 Task: Look for space in Ratia, India from 5th September, 2023 to 12th September, 2023 for 2 adults in price range Rs.10000 to Rs.15000.  With 1  bedroom having 1 bed and 1 bathroom. Property type can be house, flat, guest house, hotel. Booking option can be shelf check-in. Required host language is English.
Action: Mouse moved to (537, 72)
Screenshot: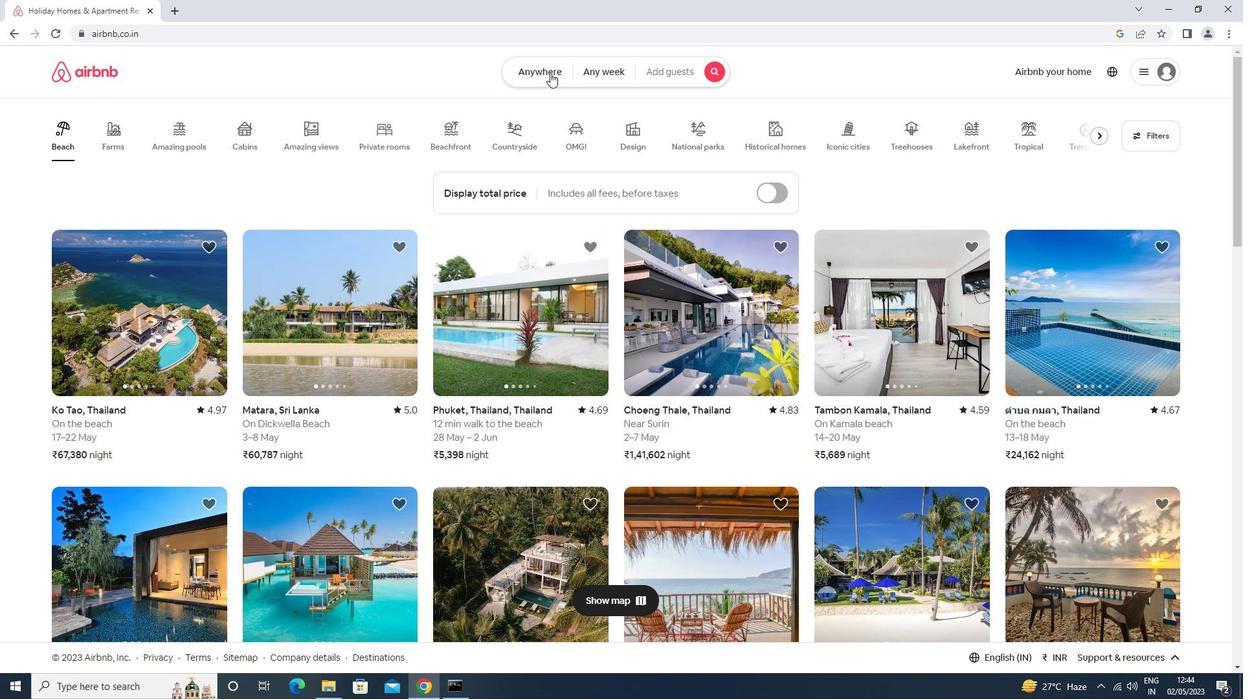 
Action: Mouse pressed left at (537, 72)
Screenshot: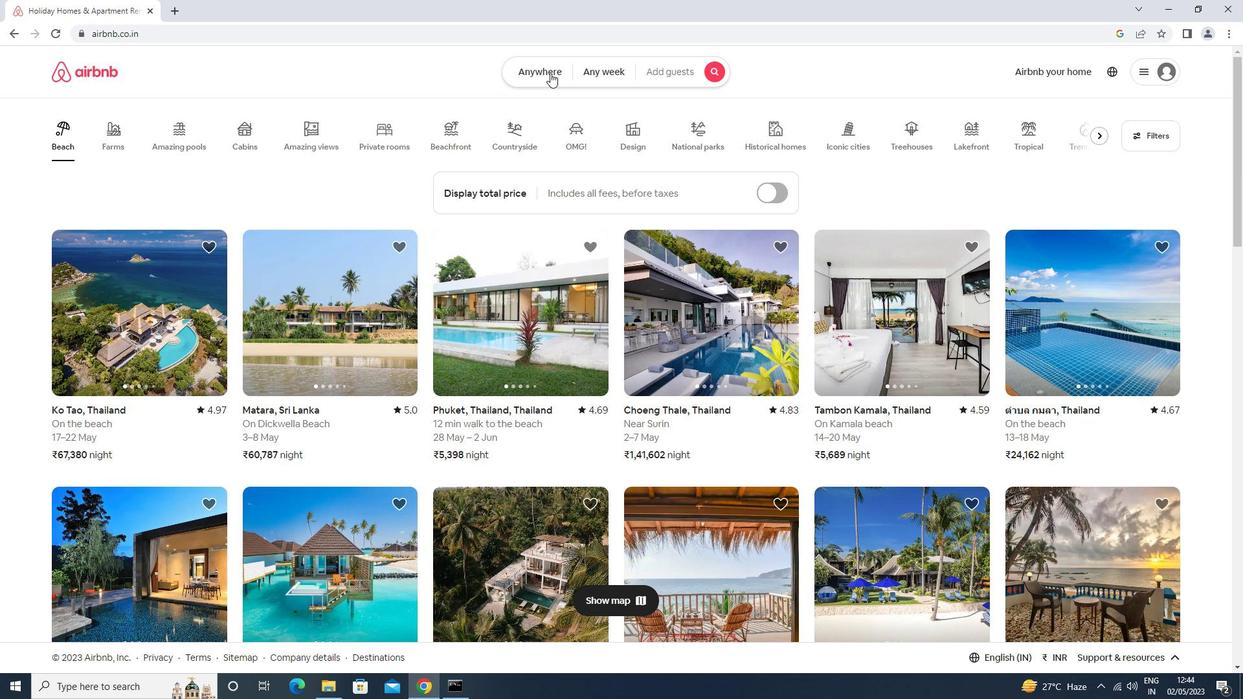 
Action: Mouse moved to (528, 131)
Screenshot: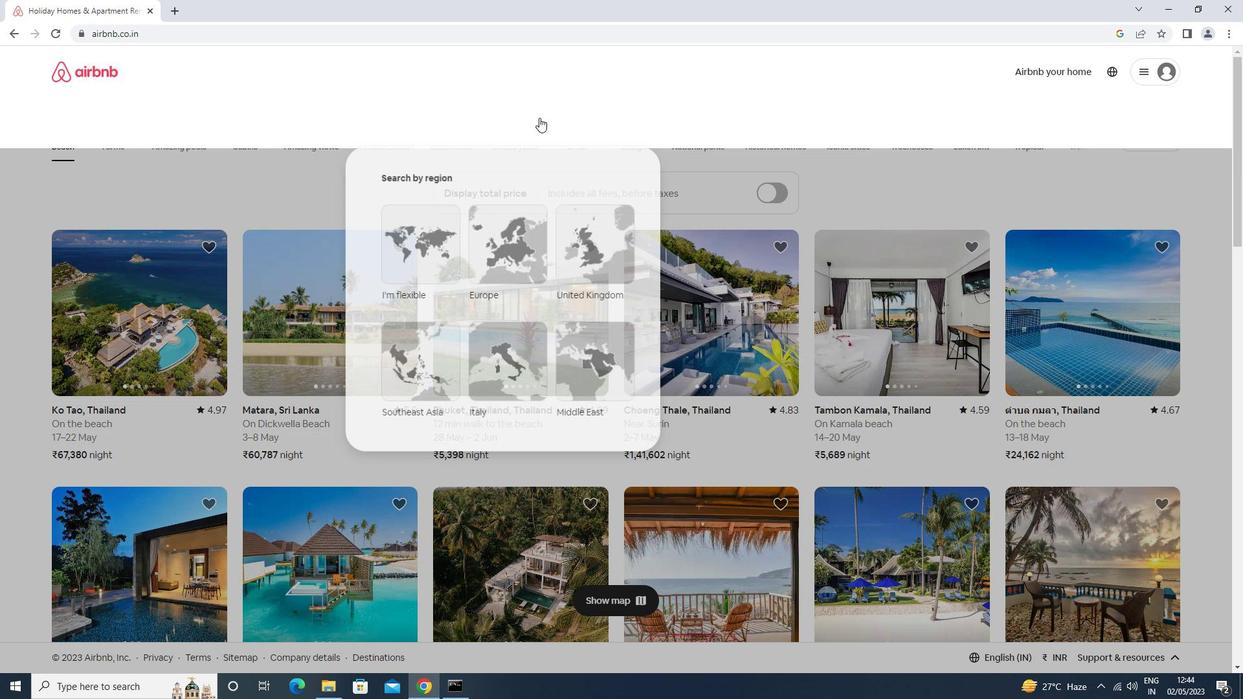 
Action: Mouse pressed left at (528, 131)
Screenshot: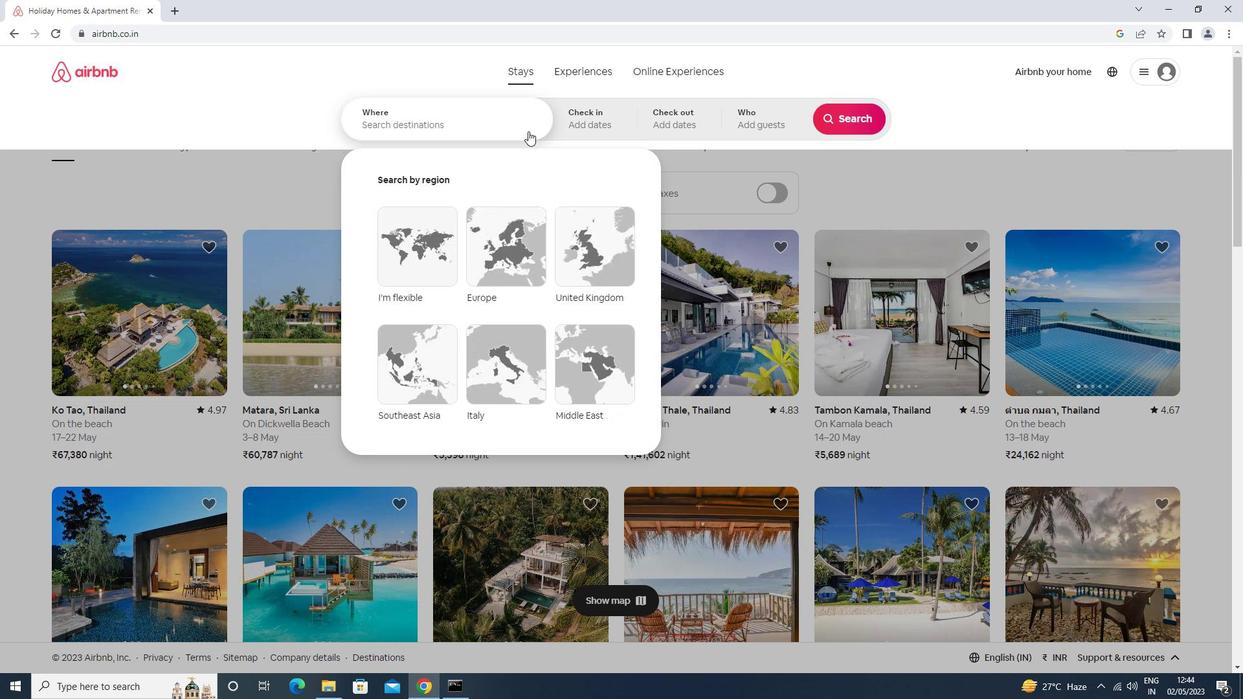 
Action: Mouse moved to (527, 131)
Screenshot: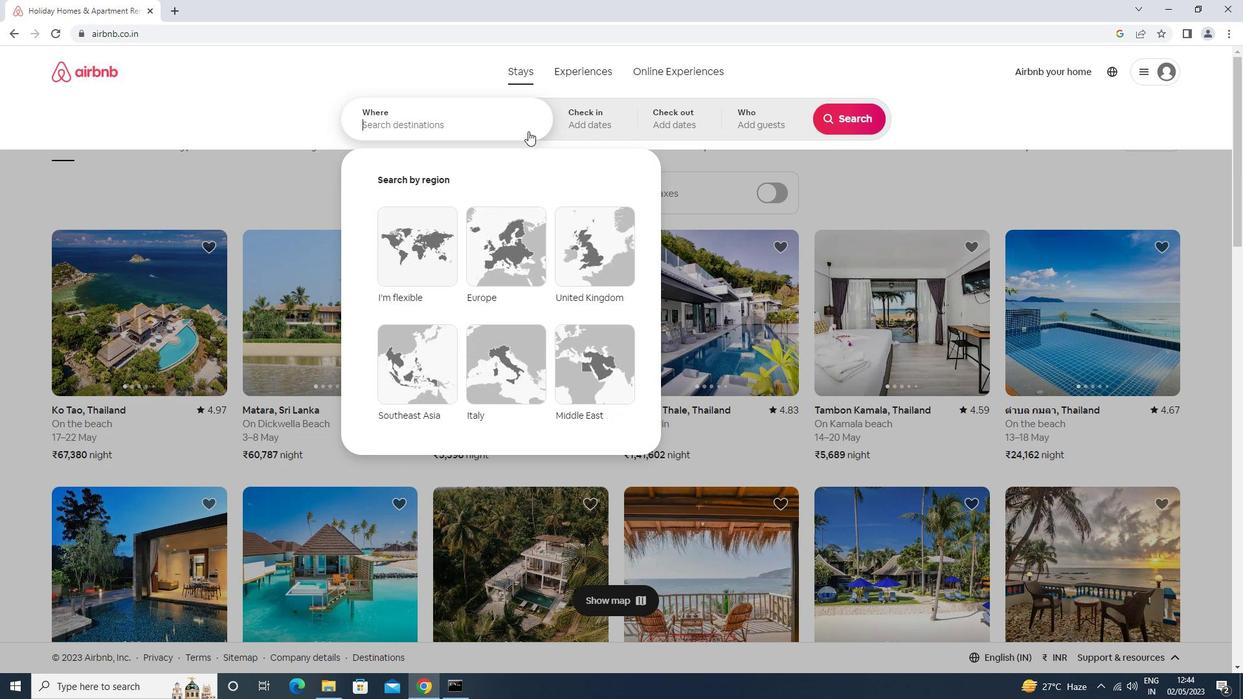 
Action: Key pressed r<Key.caps_lock>atia<Key.enter>
Screenshot: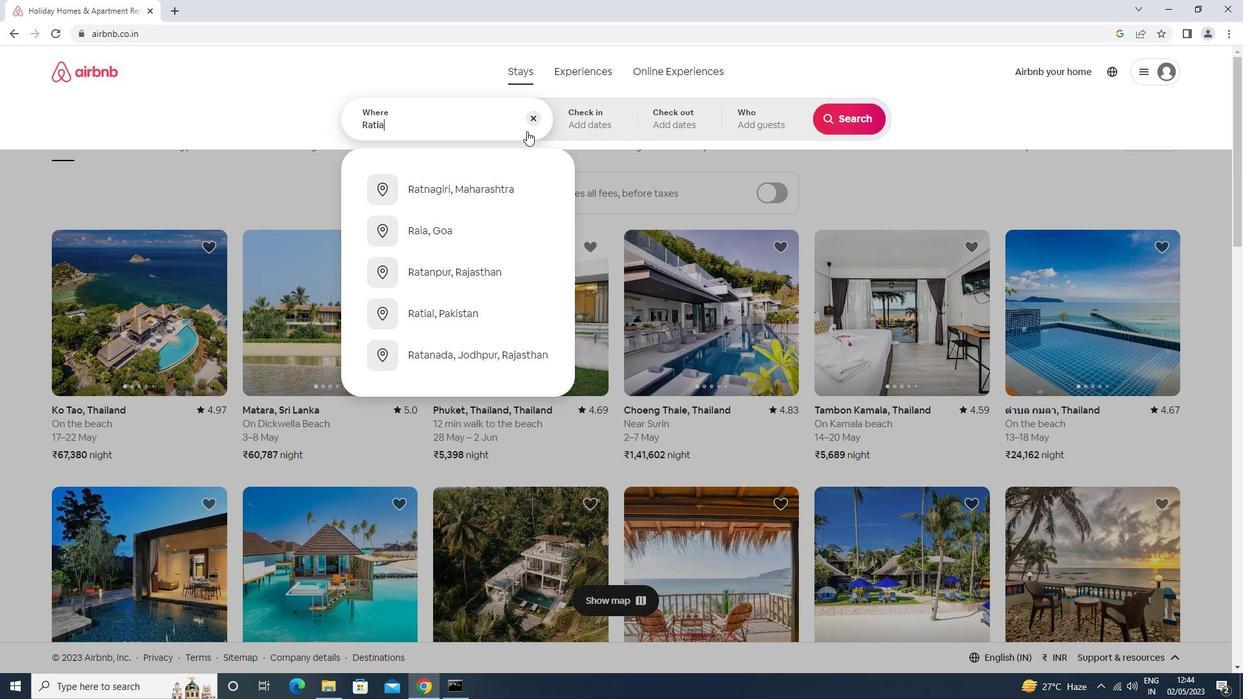 
Action: Mouse moved to (851, 222)
Screenshot: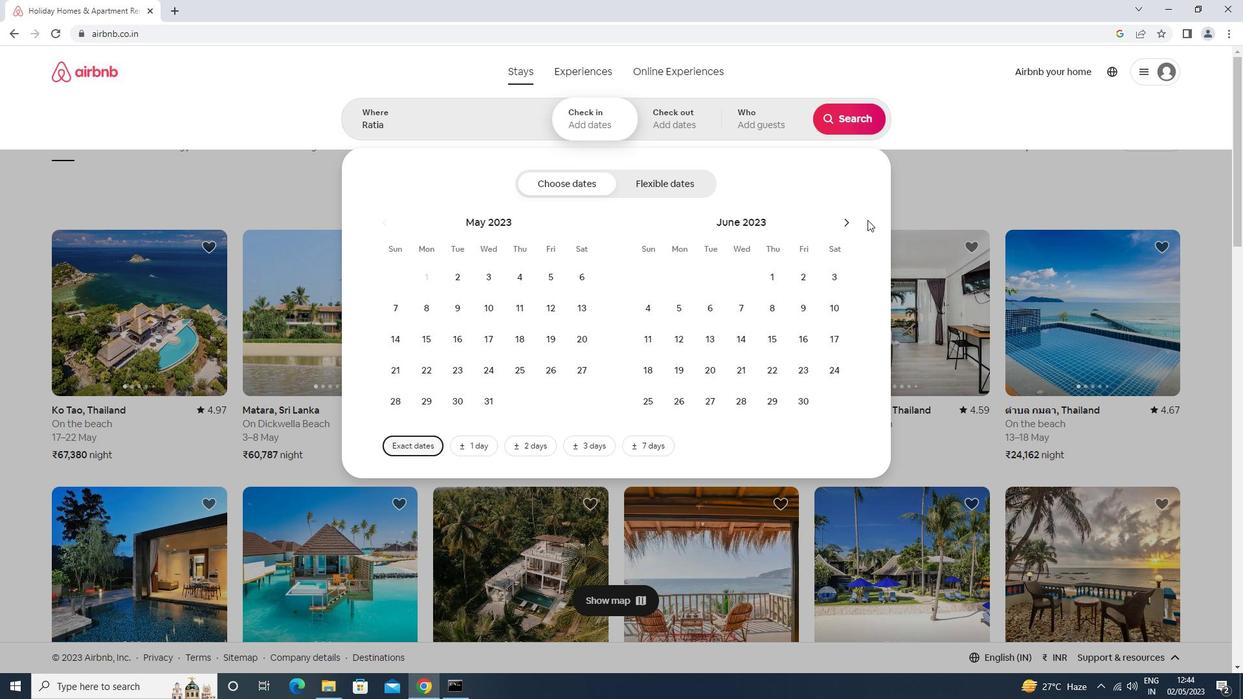 
Action: Mouse pressed left at (851, 222)
Screenshot: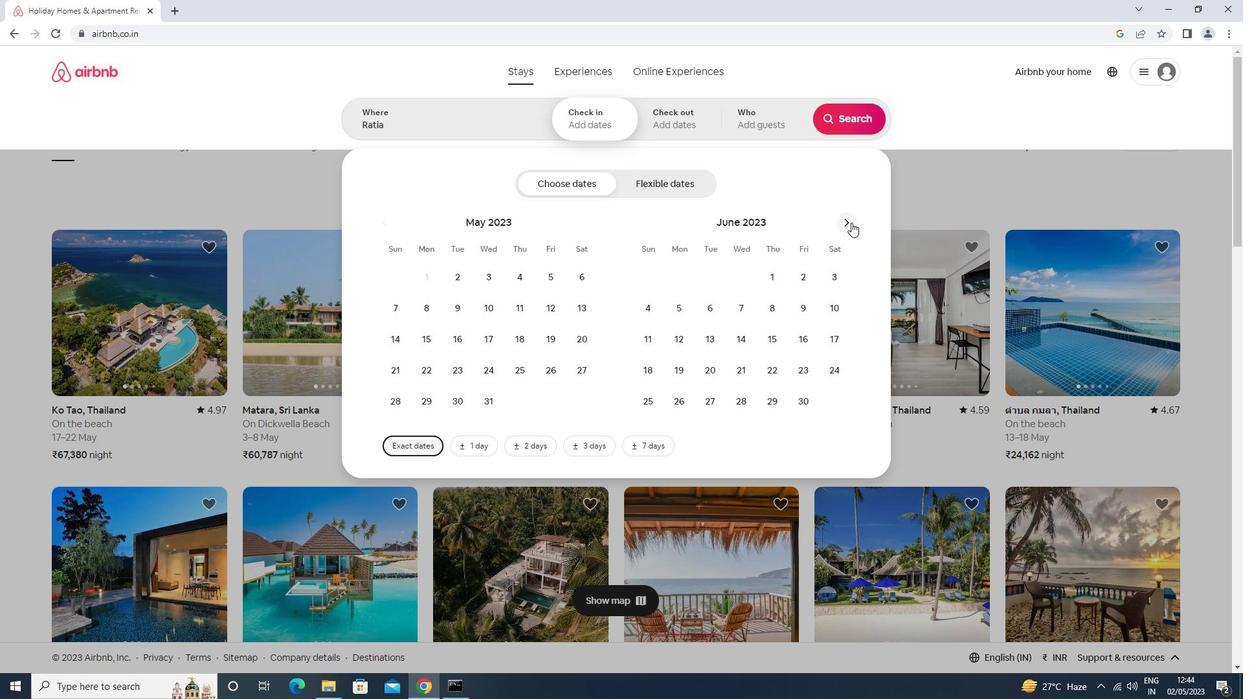 
Action: Mouse moved to (850, 224)
Screenshot: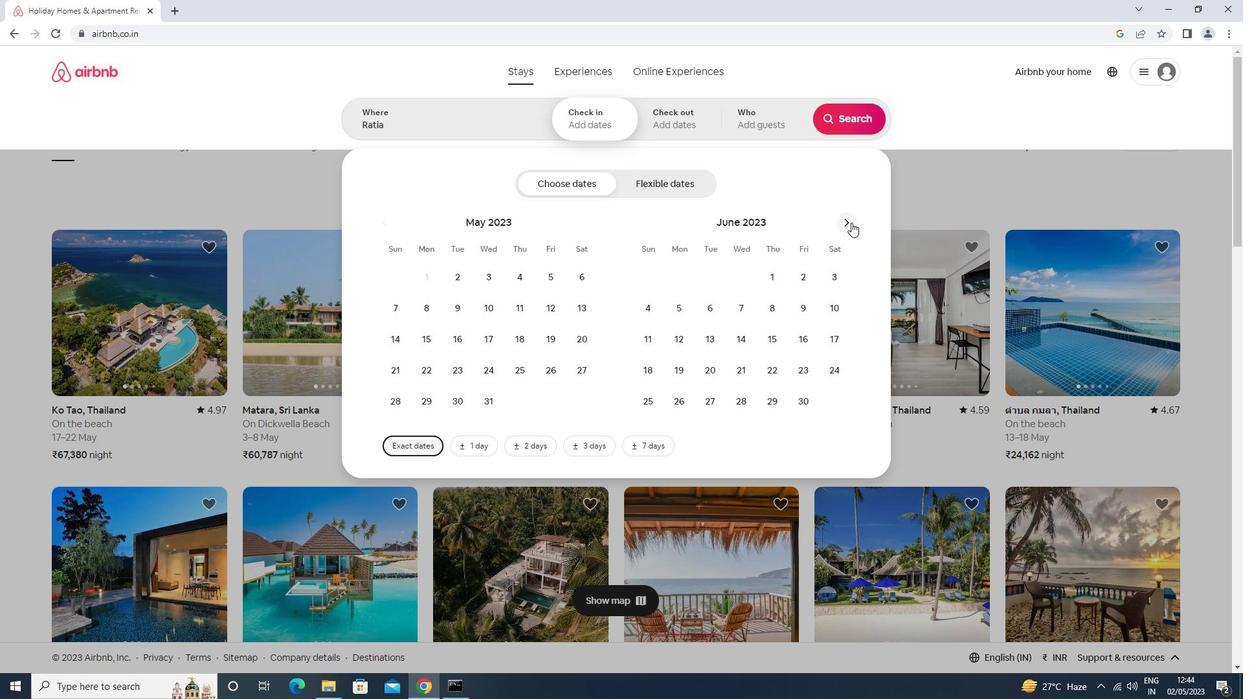 
Action: Mouse pressed left at (850, 224)
Screenshot: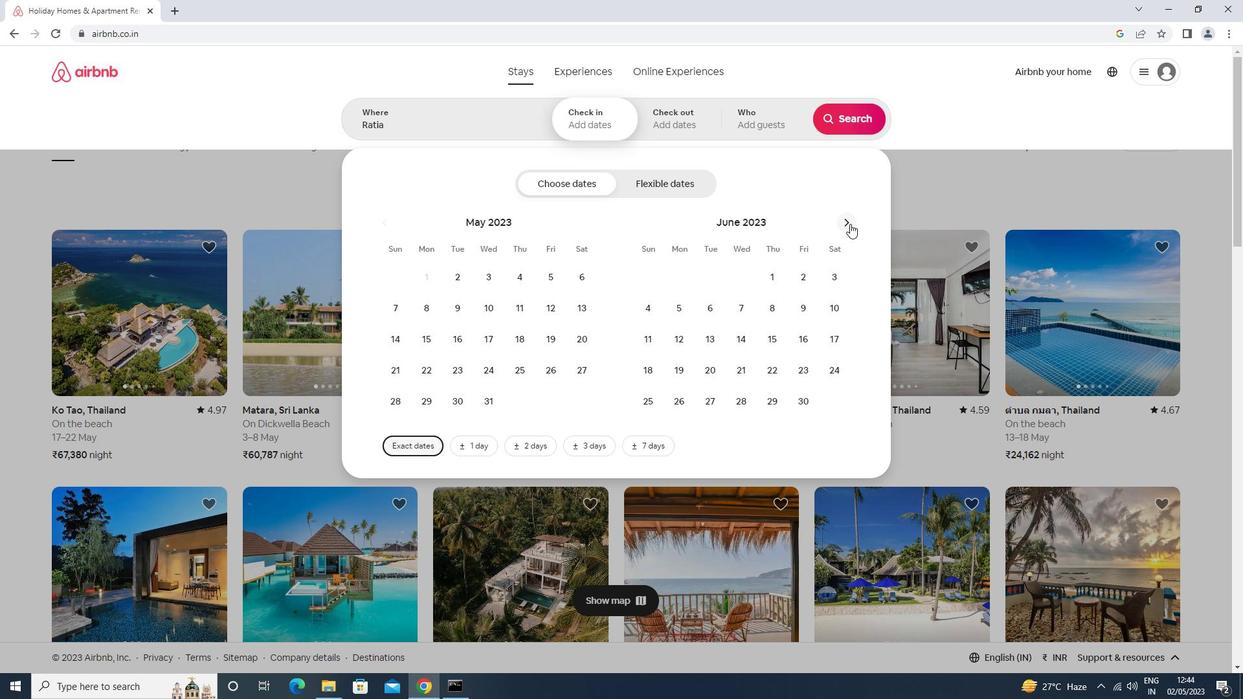 
Action: Mouse moved to (851, 223)
Screenshot: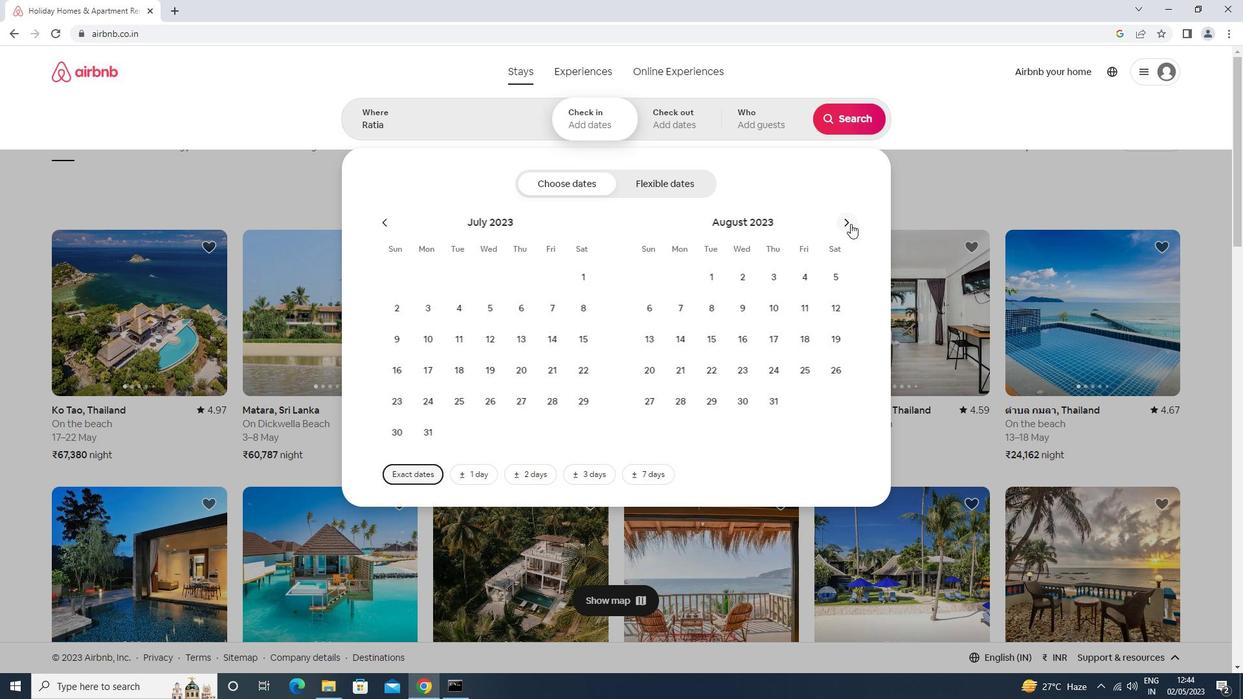 
Action: Mouse pressed left at (851, 223)
Screenshot: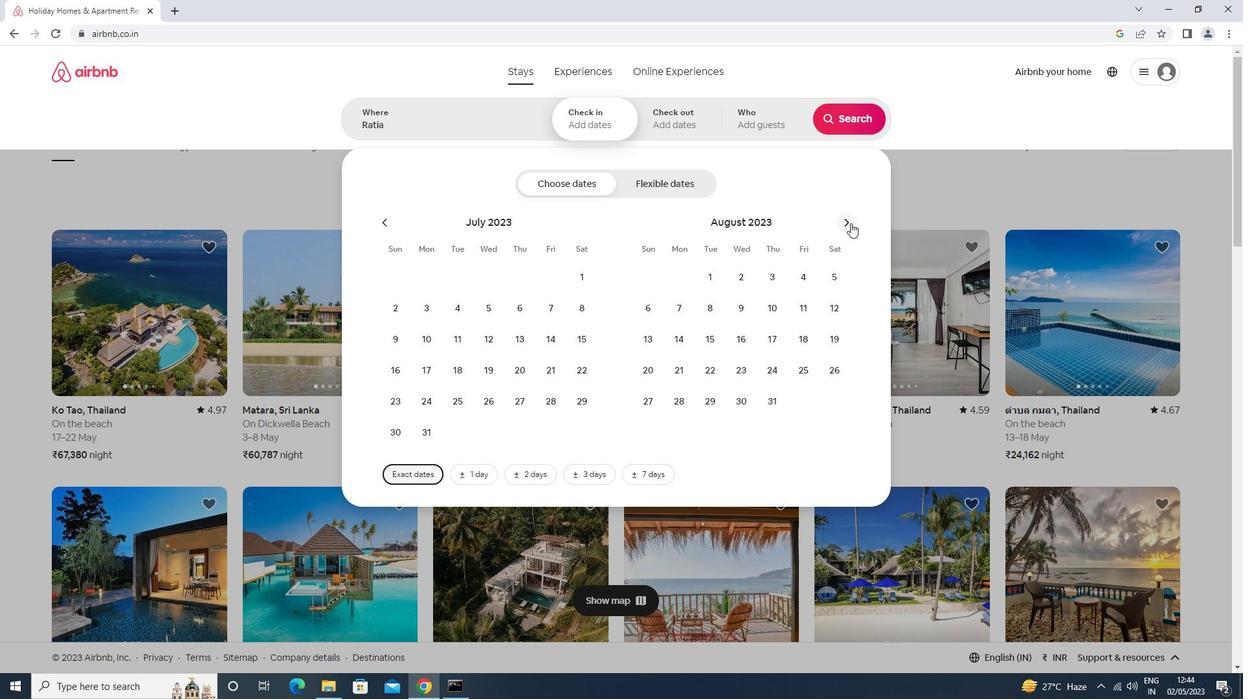 
Action: Mouse moved to (715, 309)
Screenshot: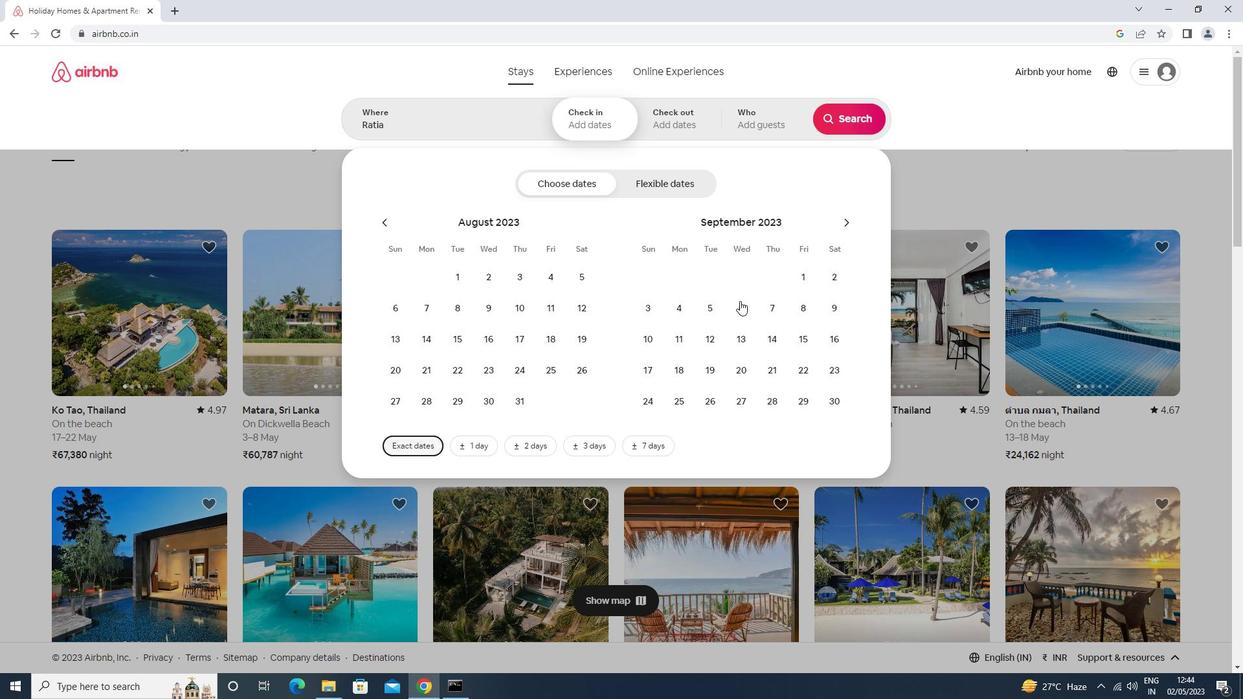 
Action: Mouse pressed left at (715, 309)
Screenshot: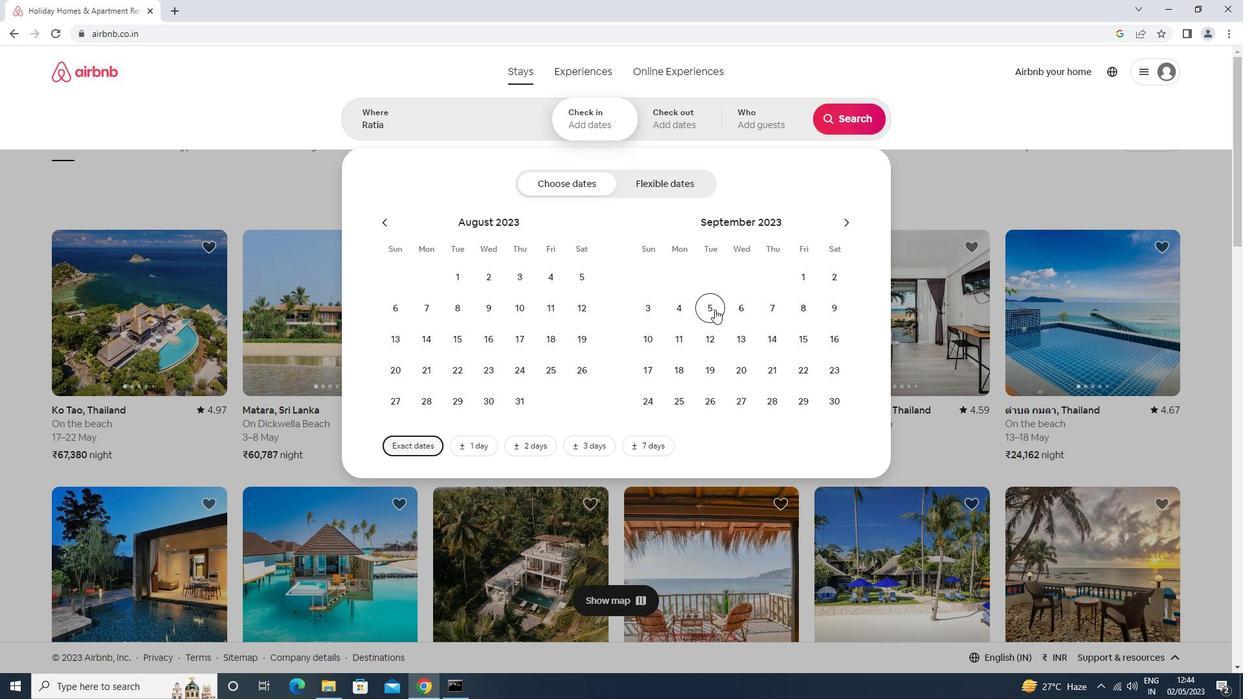 
Action: Mouse moved to (711, 338)
Screenshot: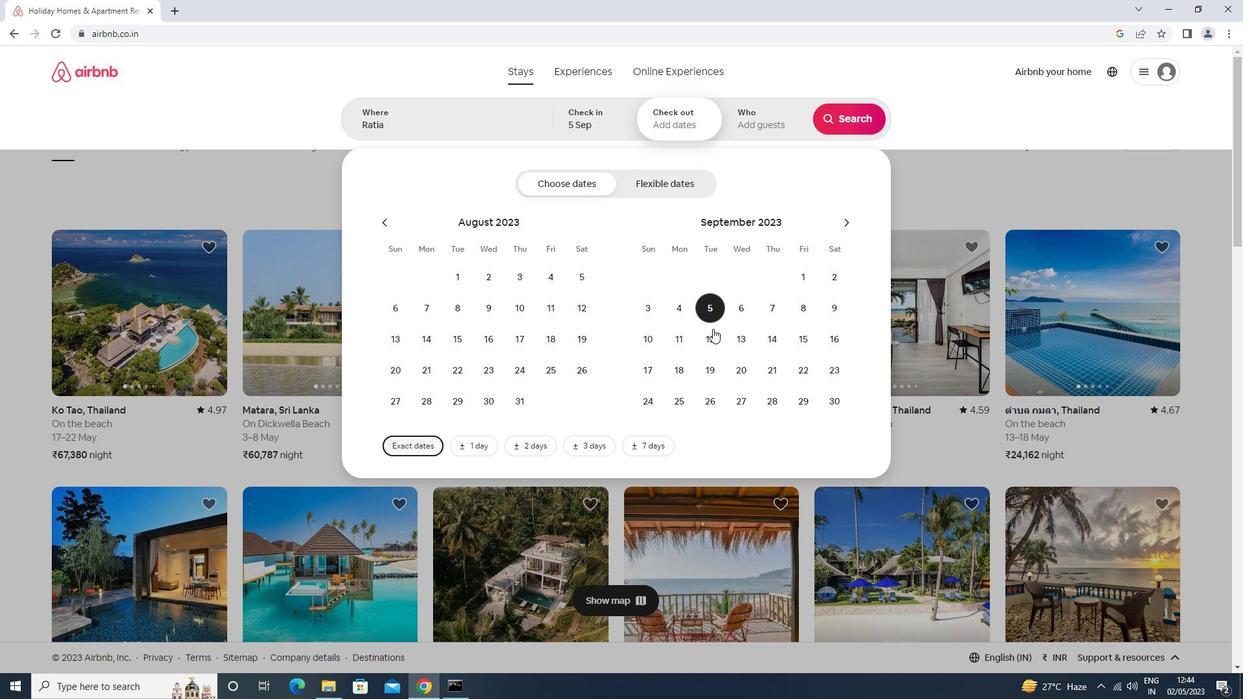 
Action: Mouse pressed left at (711, 338)
Screenshot: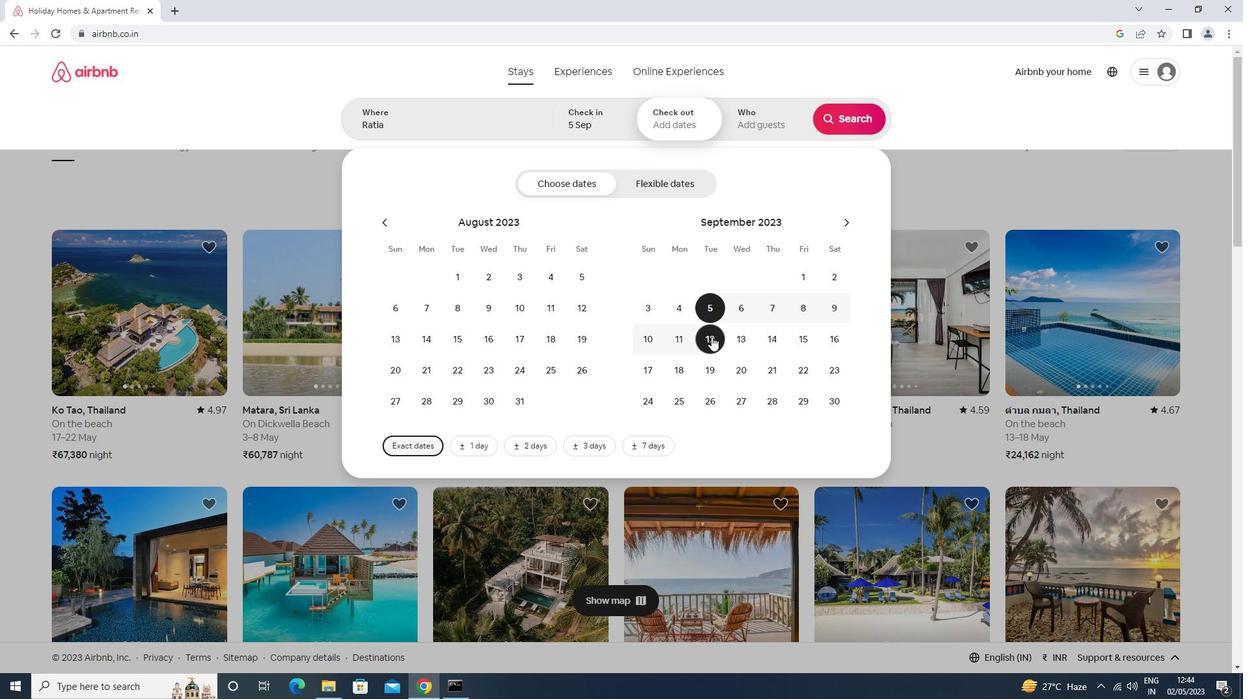 
Action: Mouse moved to (756, 128)
Screenshot: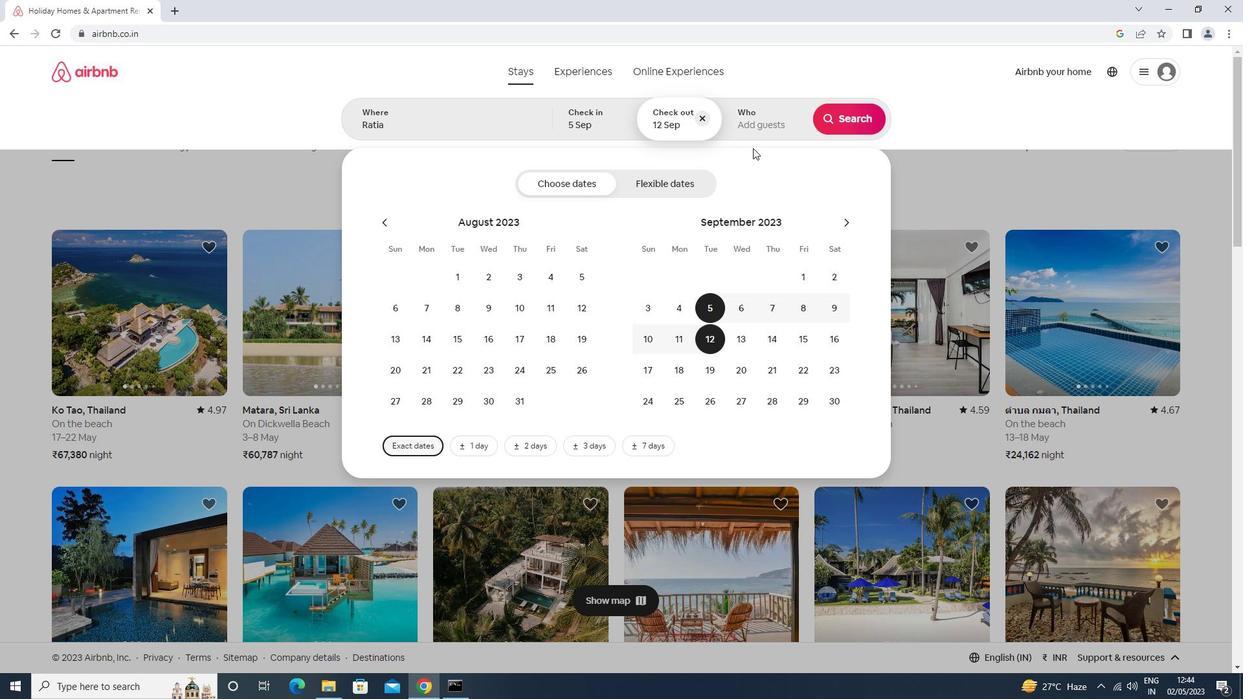 
Action: Mouse pressed left at (756, 128)
Screenshot: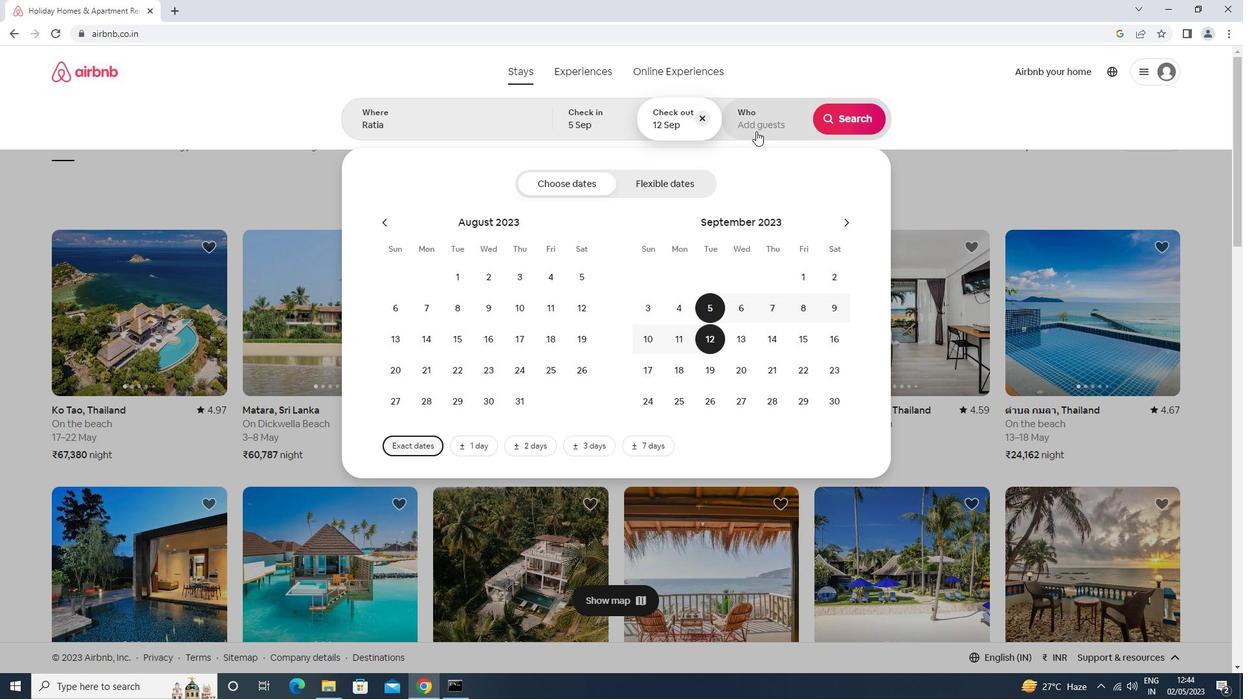 
Action: Mouse moved to (851, 191)
Screenshot: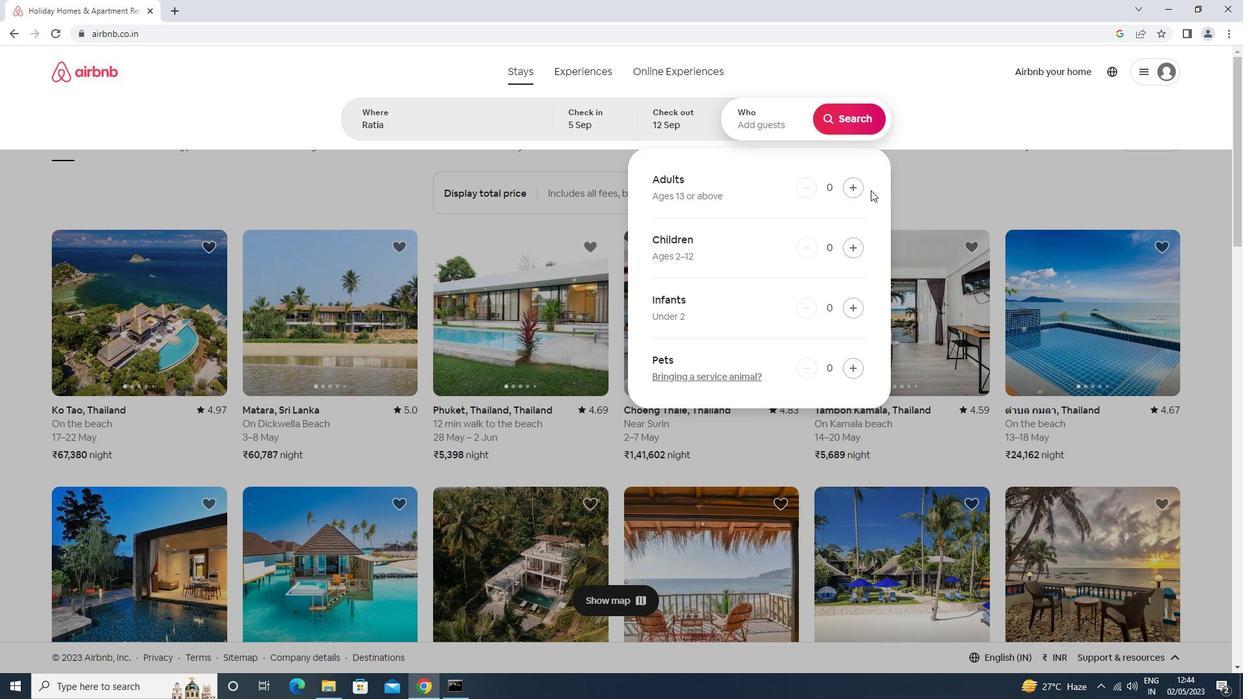 
Action: Mouse pressed left at (851, 191)
Screenshot: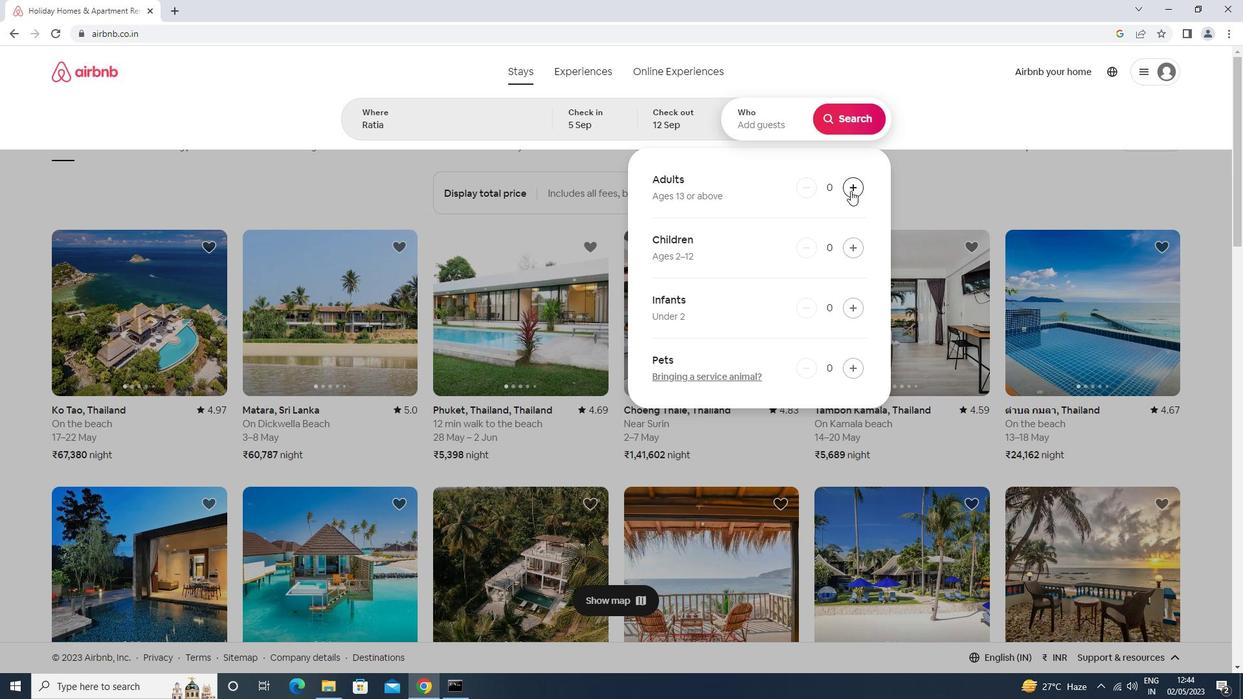 
Action: Mouse pressed left at (851, 191)
Screenshot: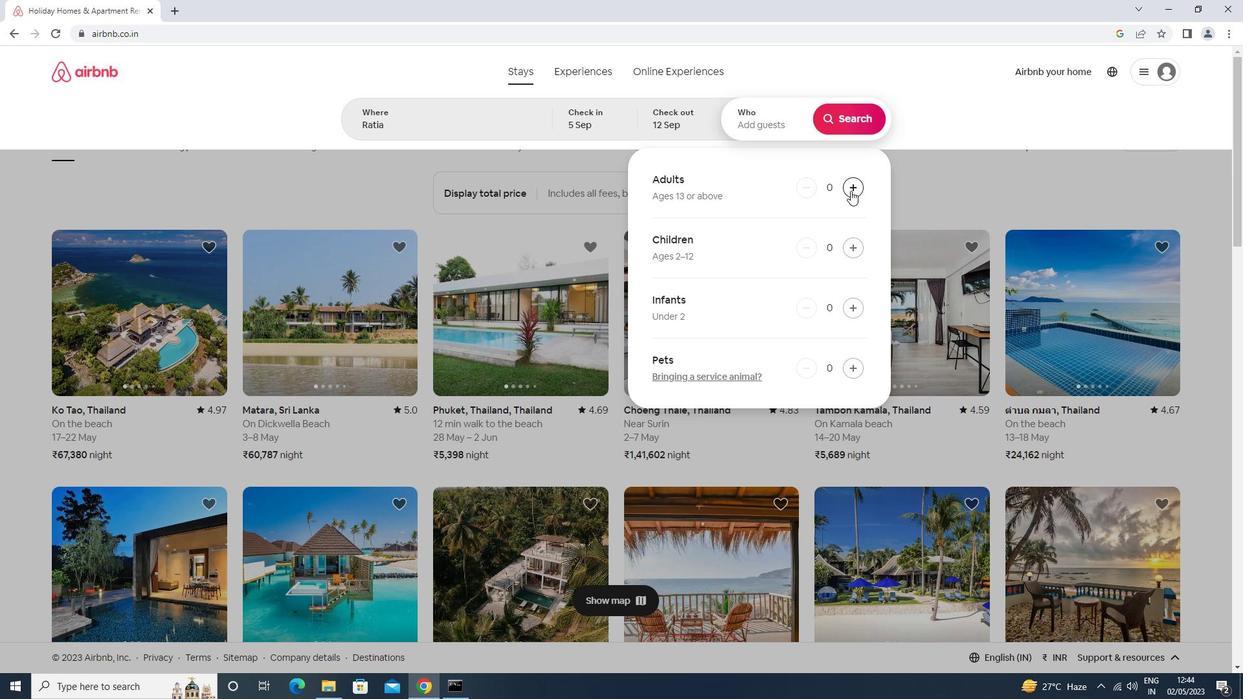 
Action: Mouse moved to (858, 112)
Screenshot: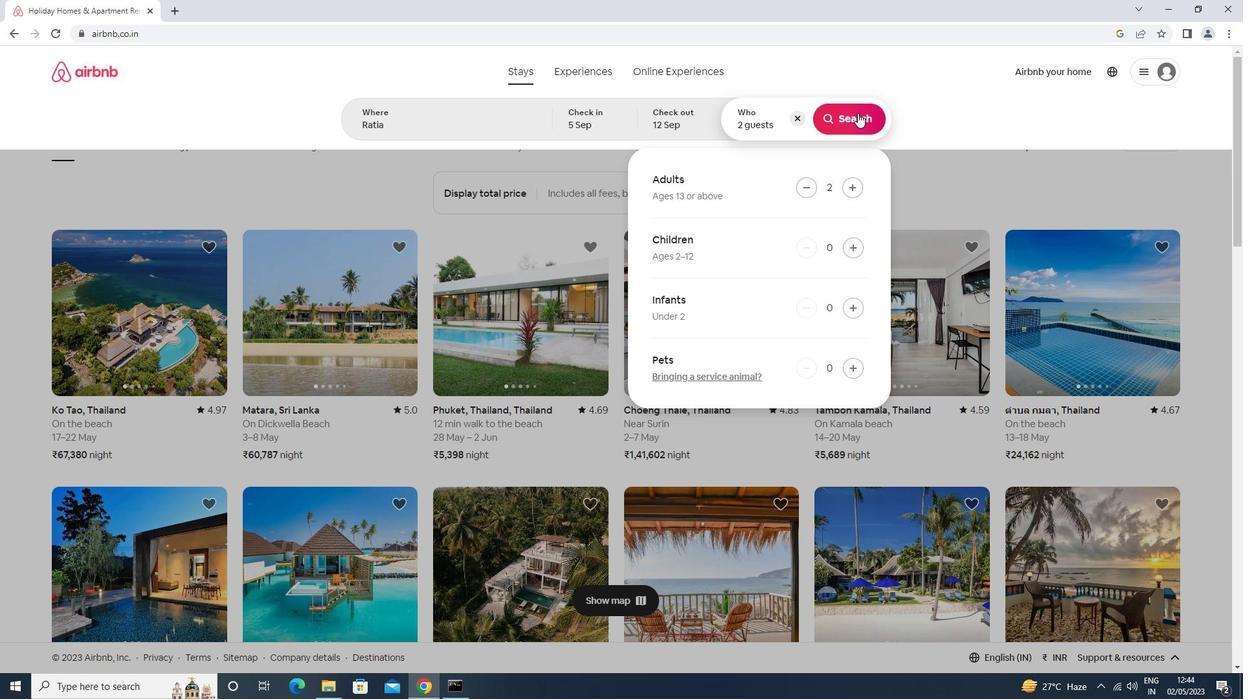 
Action: Mouse pressed left at (858, 112)
Screenshot: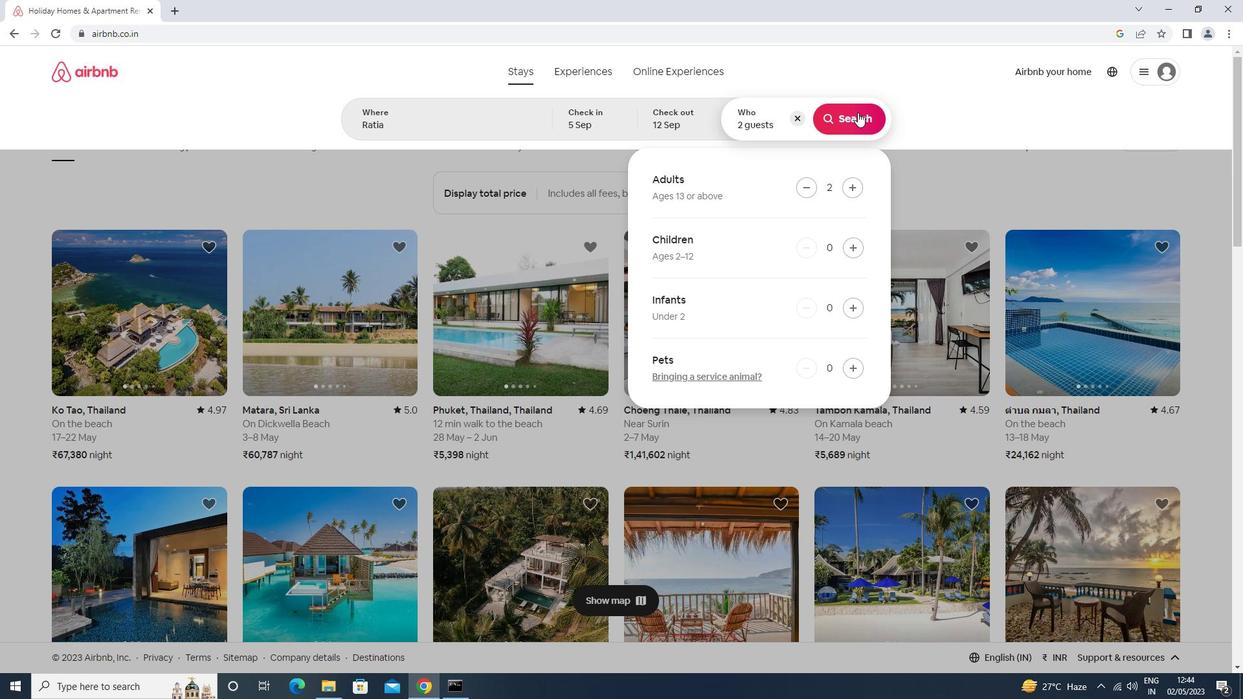
Action: Mouse moved to (1172, 119)
Screenshot: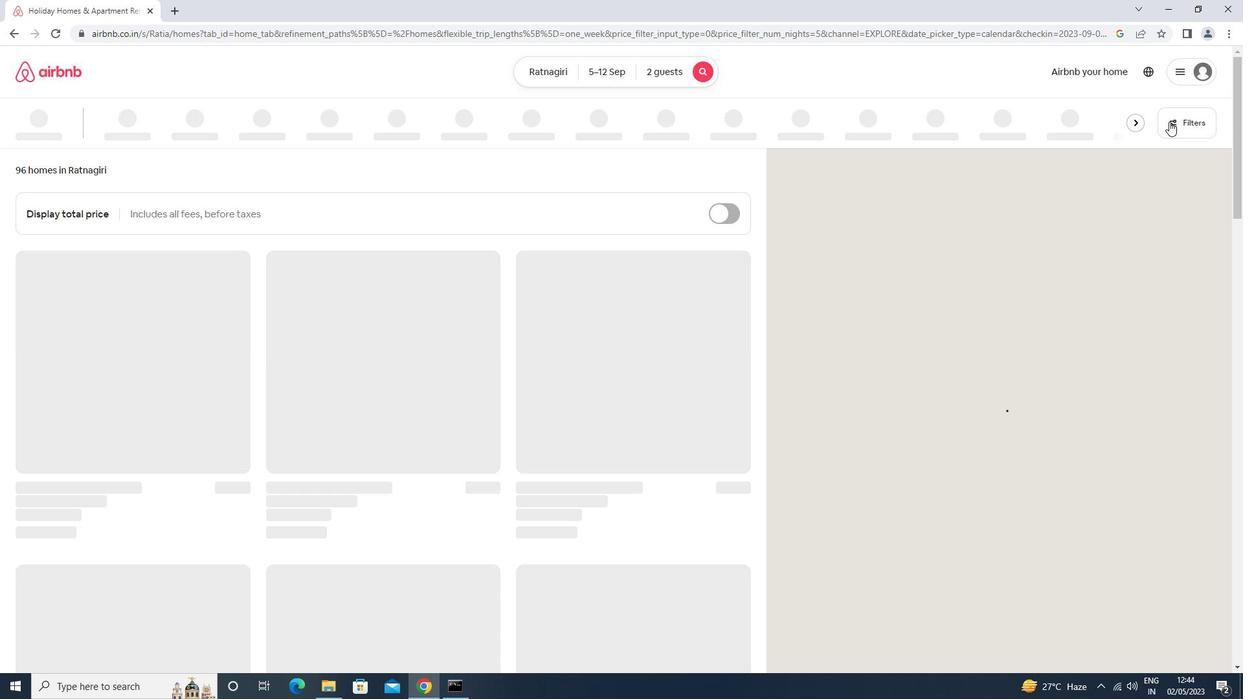 
Action: Mouse pressed left at (1172, 119)
Screenshot: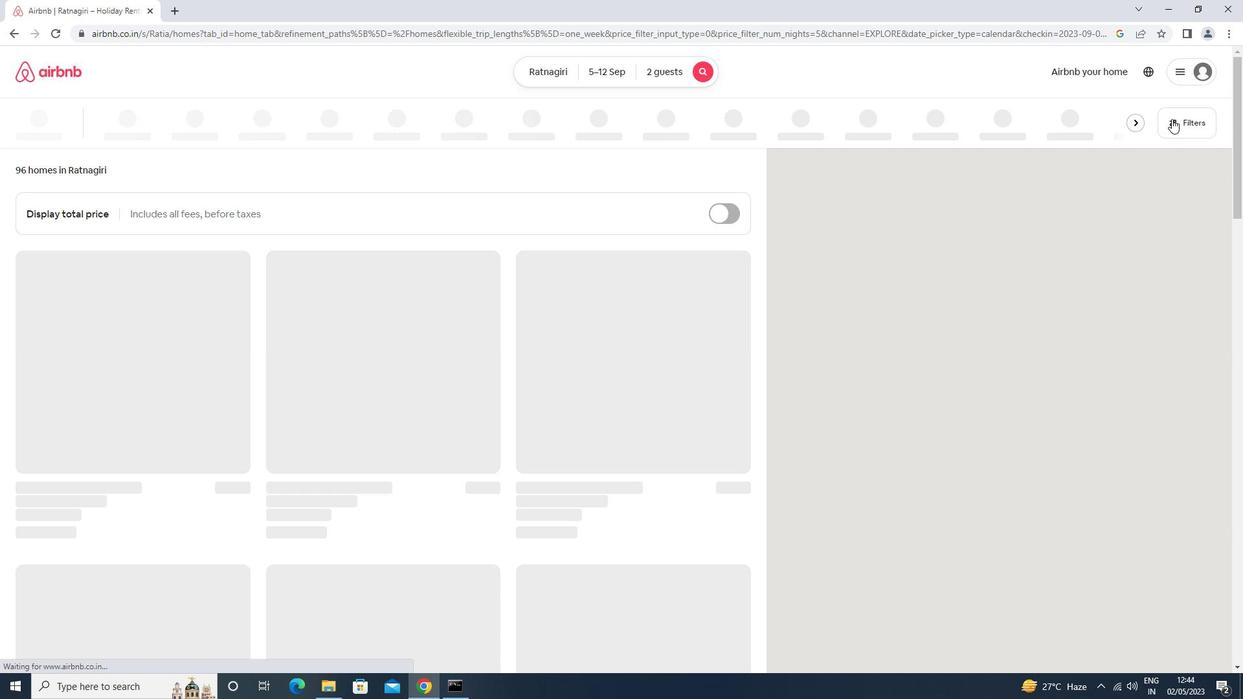 
Action: Mouse moved to (484, 283)
Screenshot: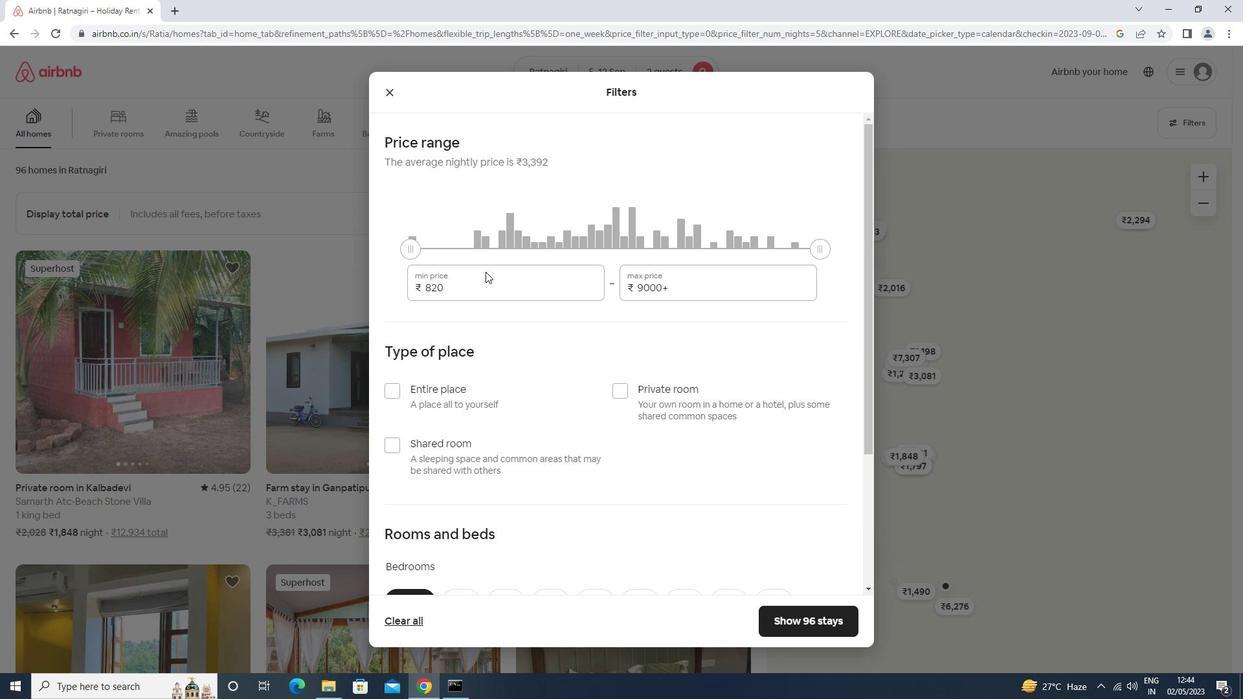 
Action: Mouse pressed left at (484, 283)
Screenshot: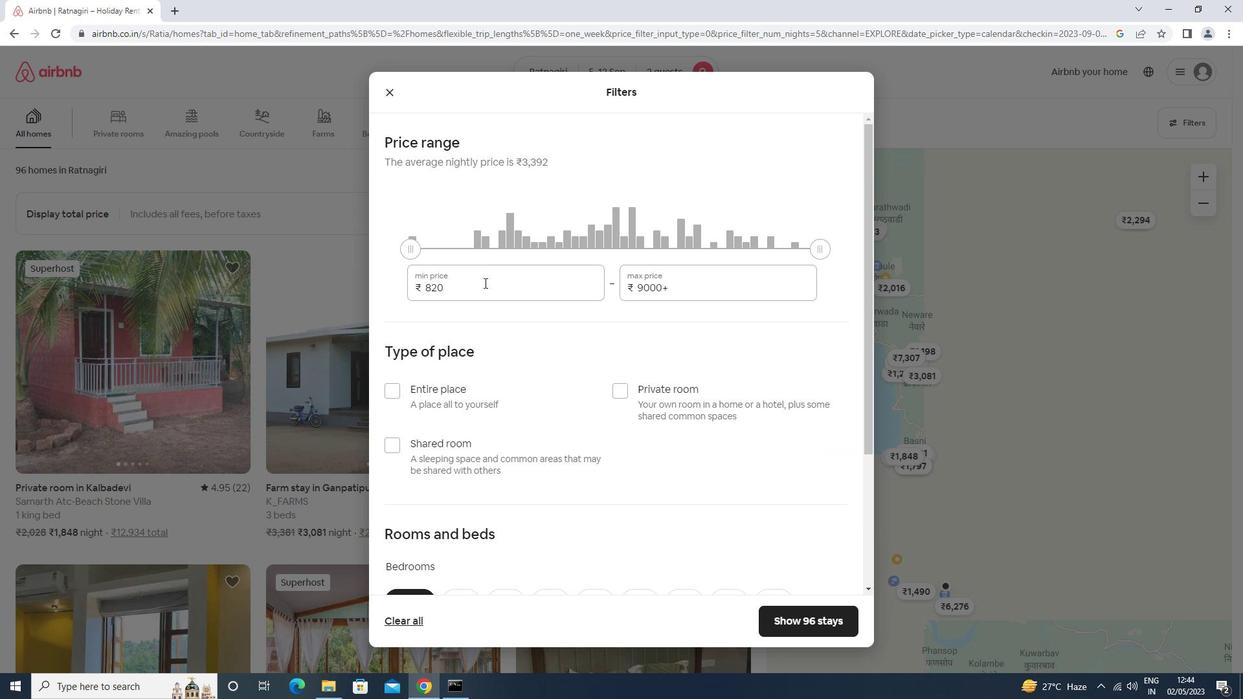 
Action: Key pressed <Key.backspace><Key.backspace><Key.backspace><Key.backspace><Key.backspace><Key.backspace><Key.backspace>10000<Key.tab>15000
Screenshot: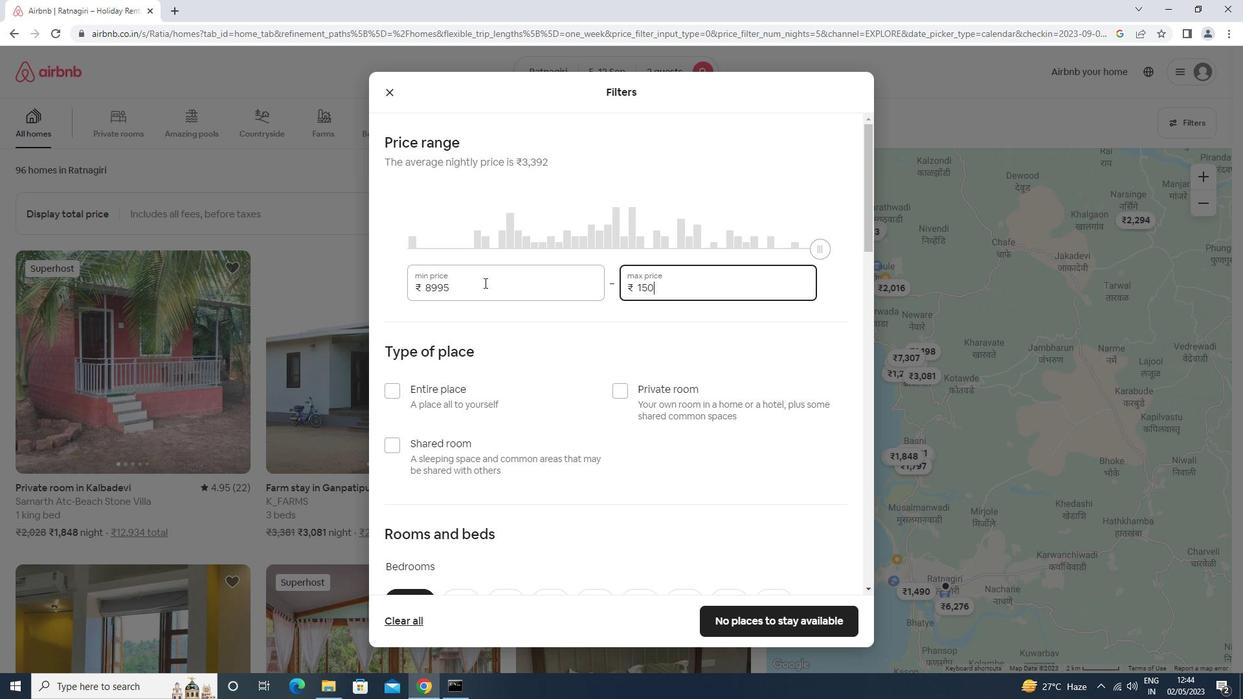 
Action: Mouse moved to (502, 283)
Screenshot: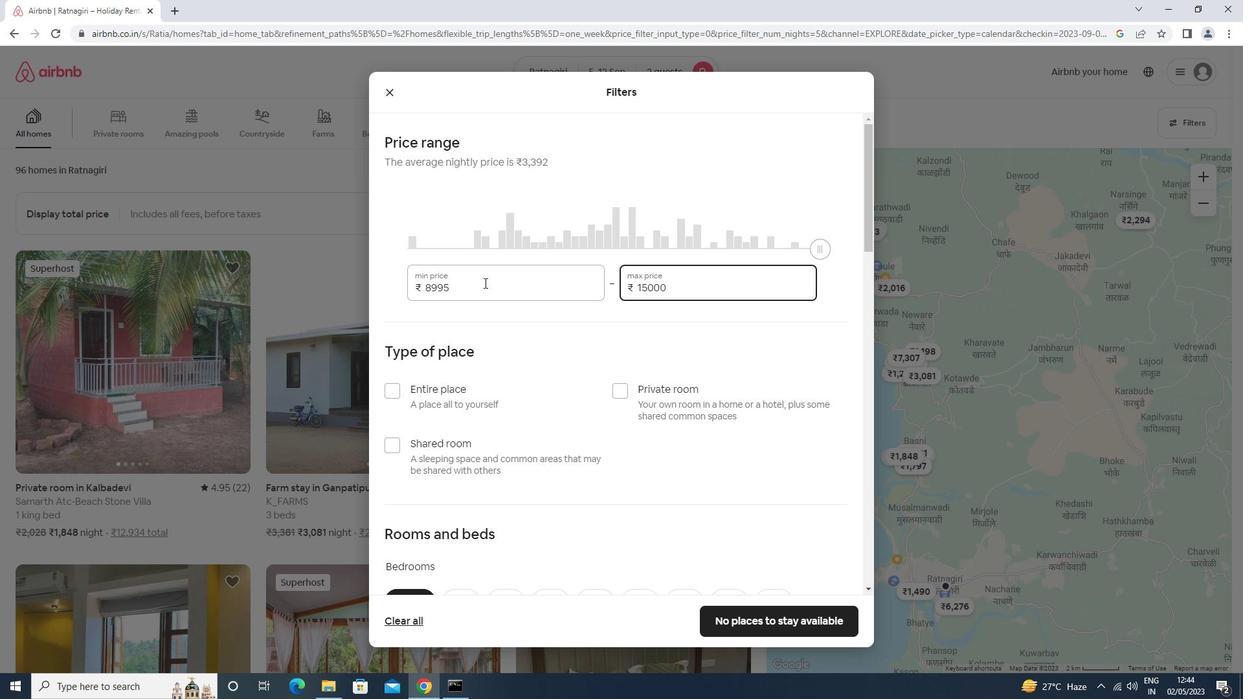 
Action: Mouse scrolled (502, 282) with delta (0, 0)
Screenshot: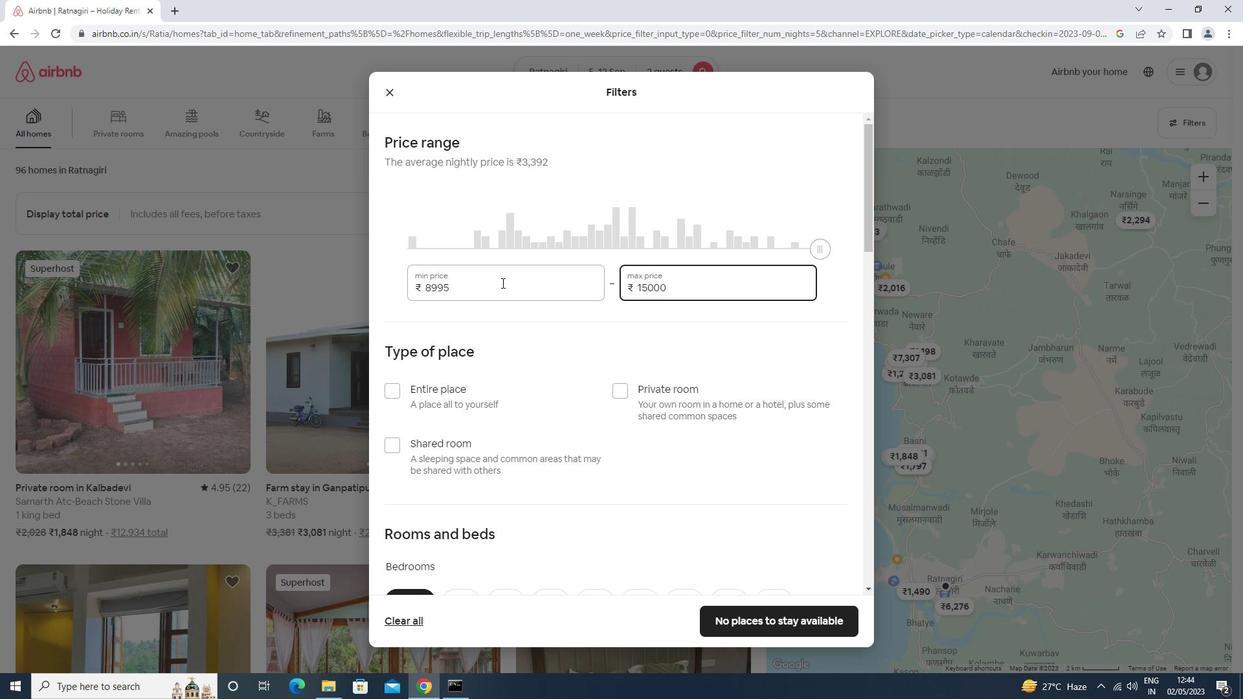 
Action: Mouse moved to (502, 283)
Screenshot: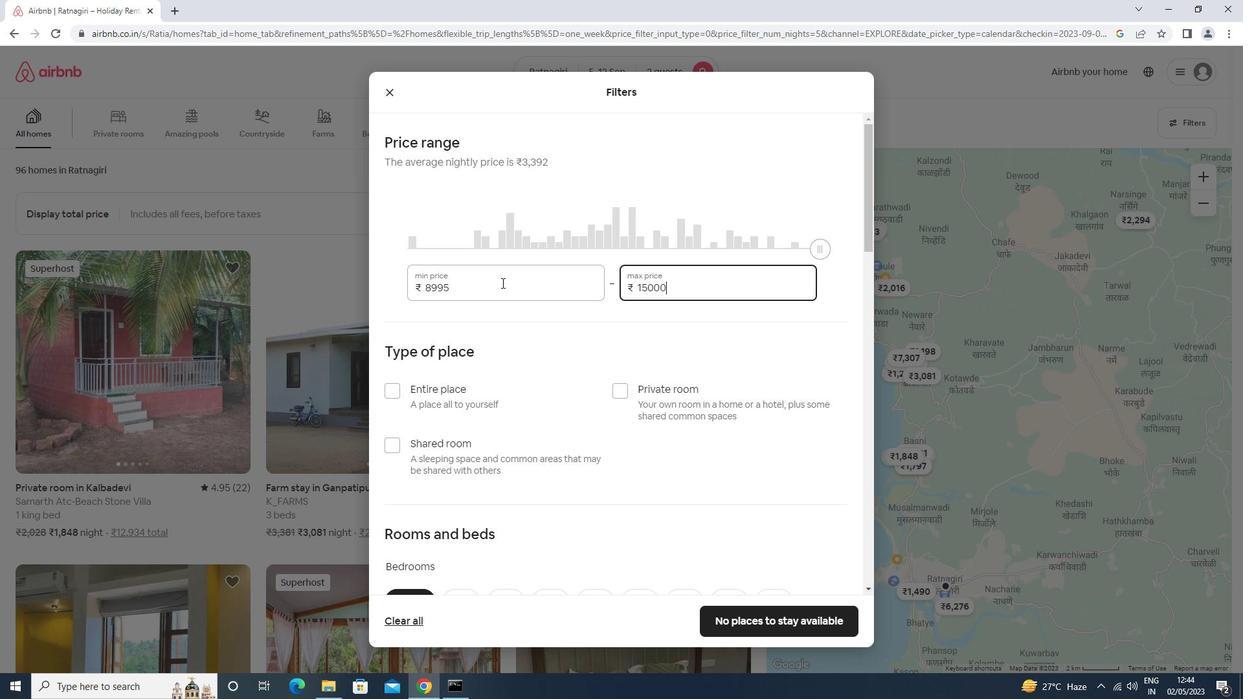 
Action: Mouse scrolled (502, 282) with delta (0, 0)
Screenshot: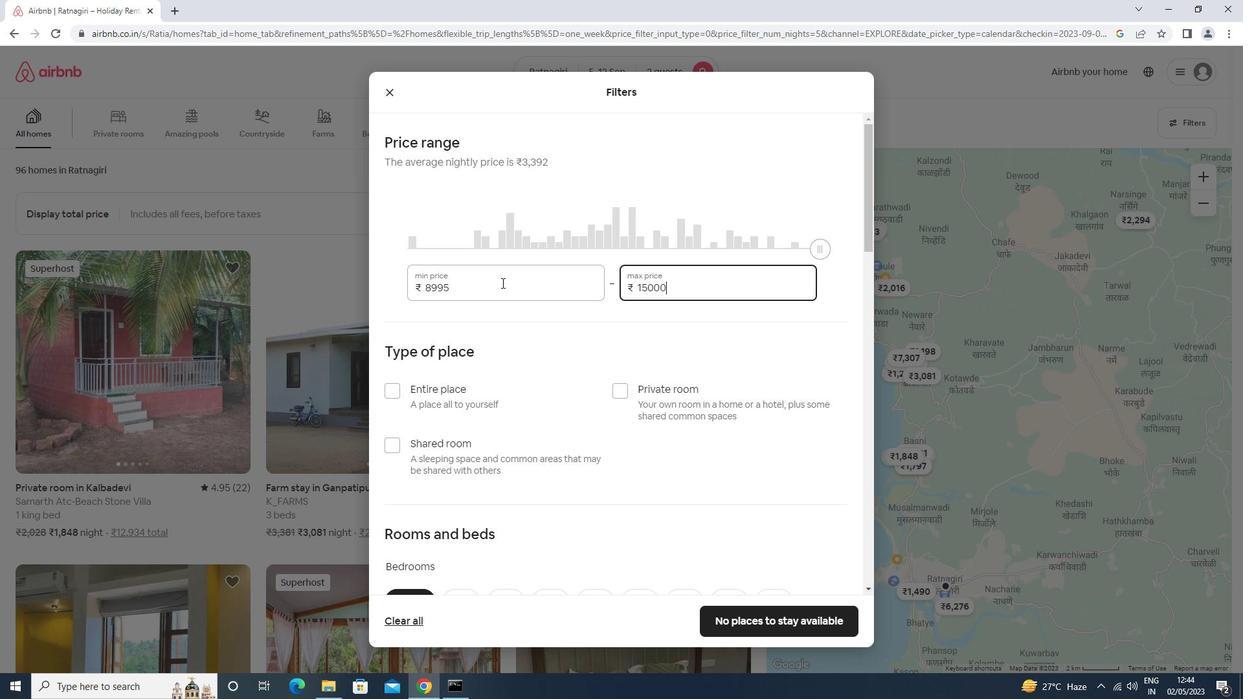 
Action: Mouse moved to (459, 470)
Screenshot: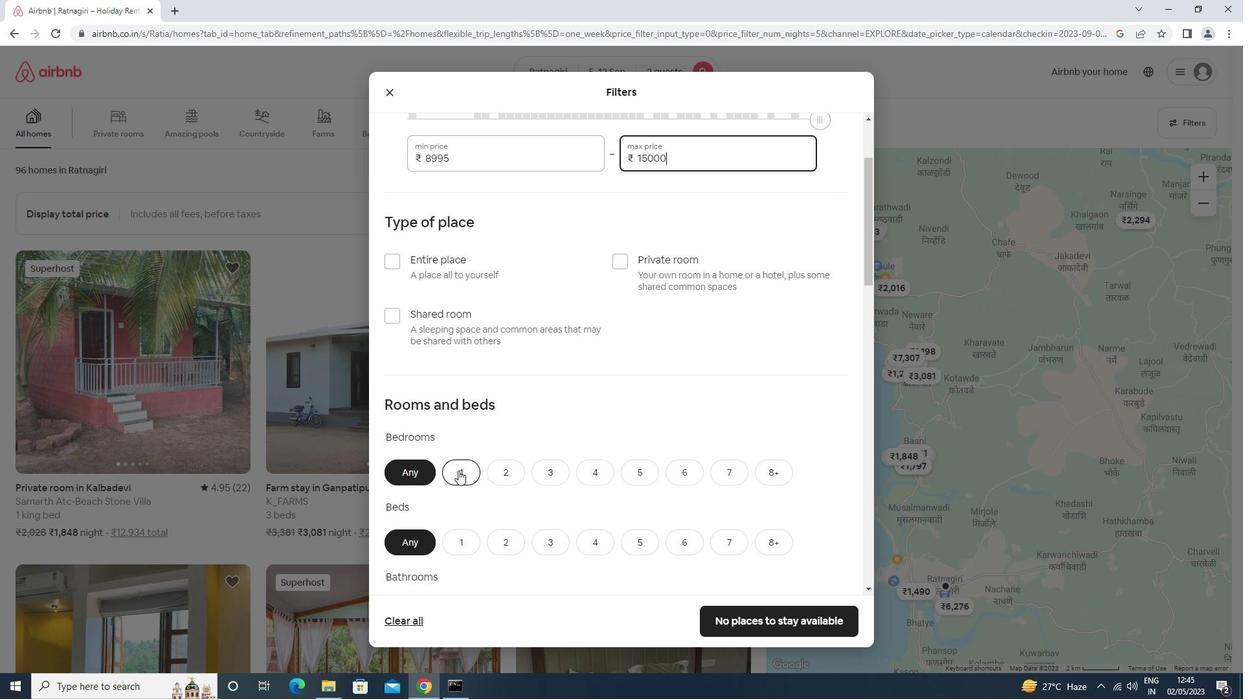 
Action: Mouse pressed left at (459, 470)
Screenshot: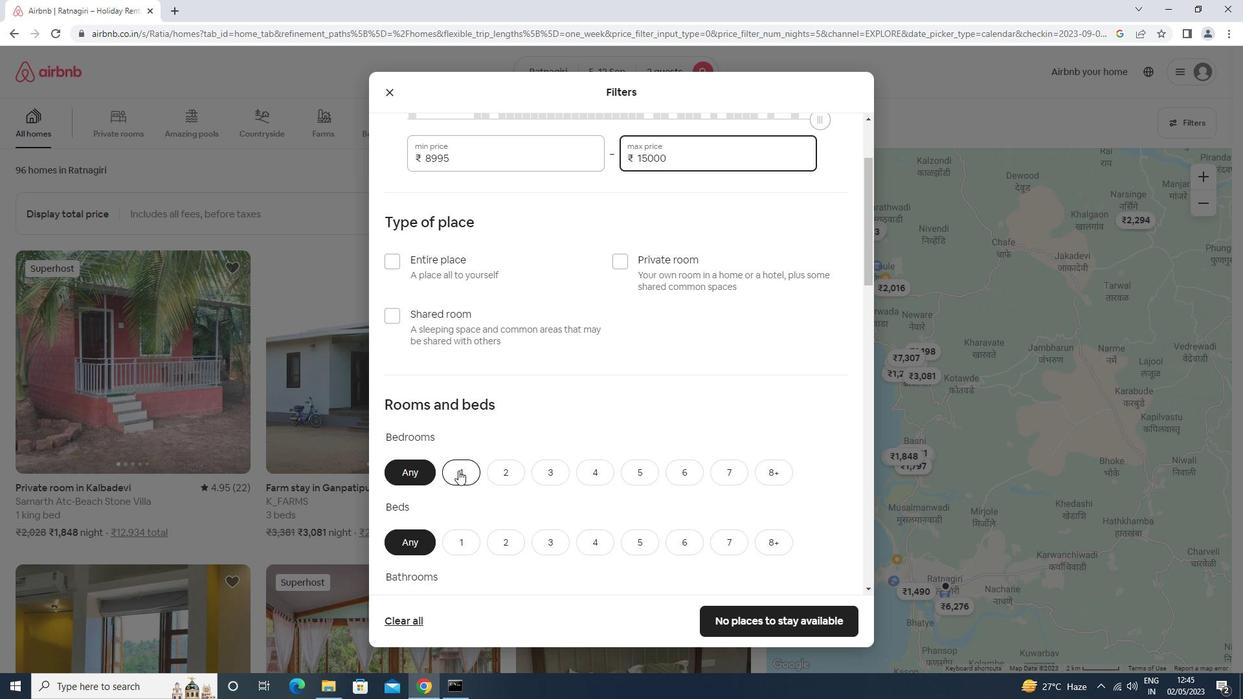 
Action: Mouse scrolled (459, 470) with delta (0, 0)
Screenshot: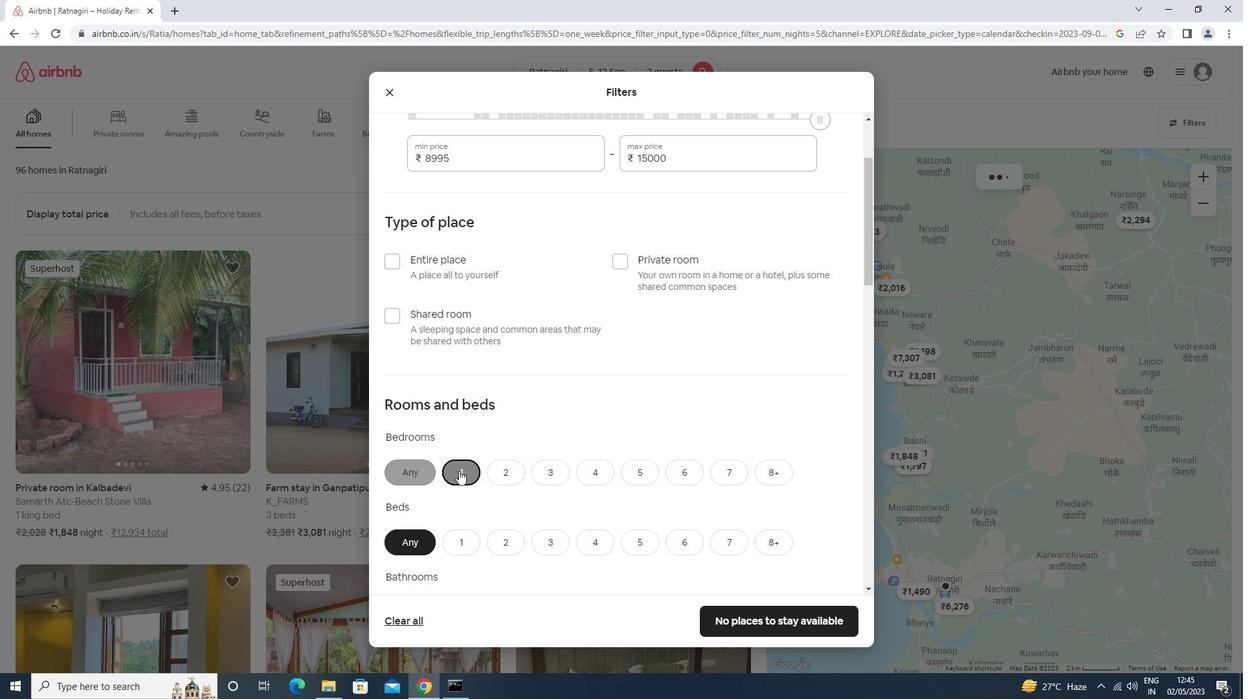 
Action: Mouse moved to (459, 470)
Screenshot: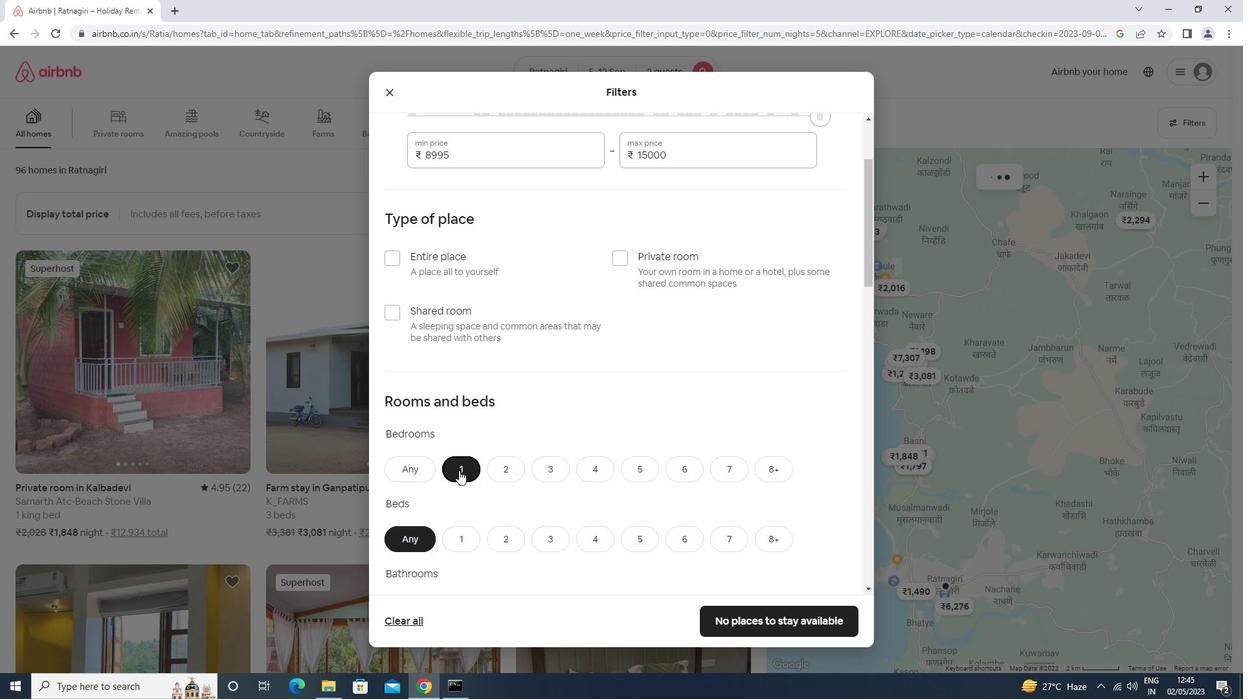 
Action: Mouse pressed left at (459, 470)
Screenshot: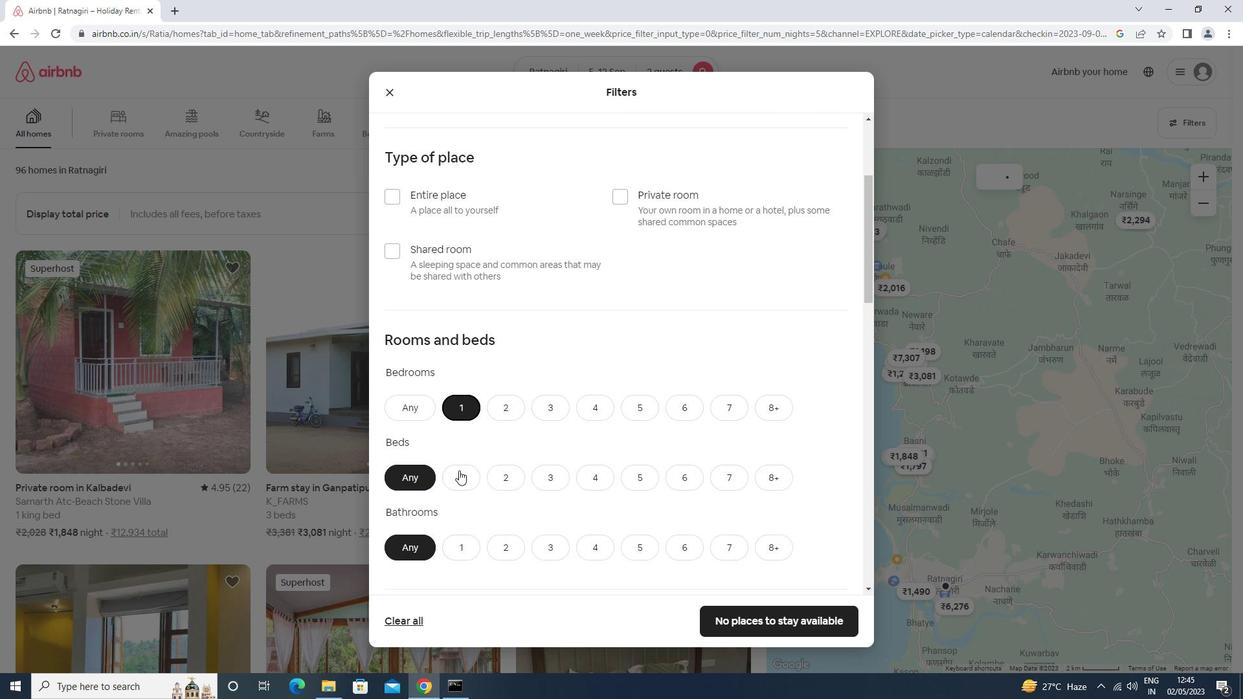 
Action: Mouse moved to (456, 469)
Screenshot: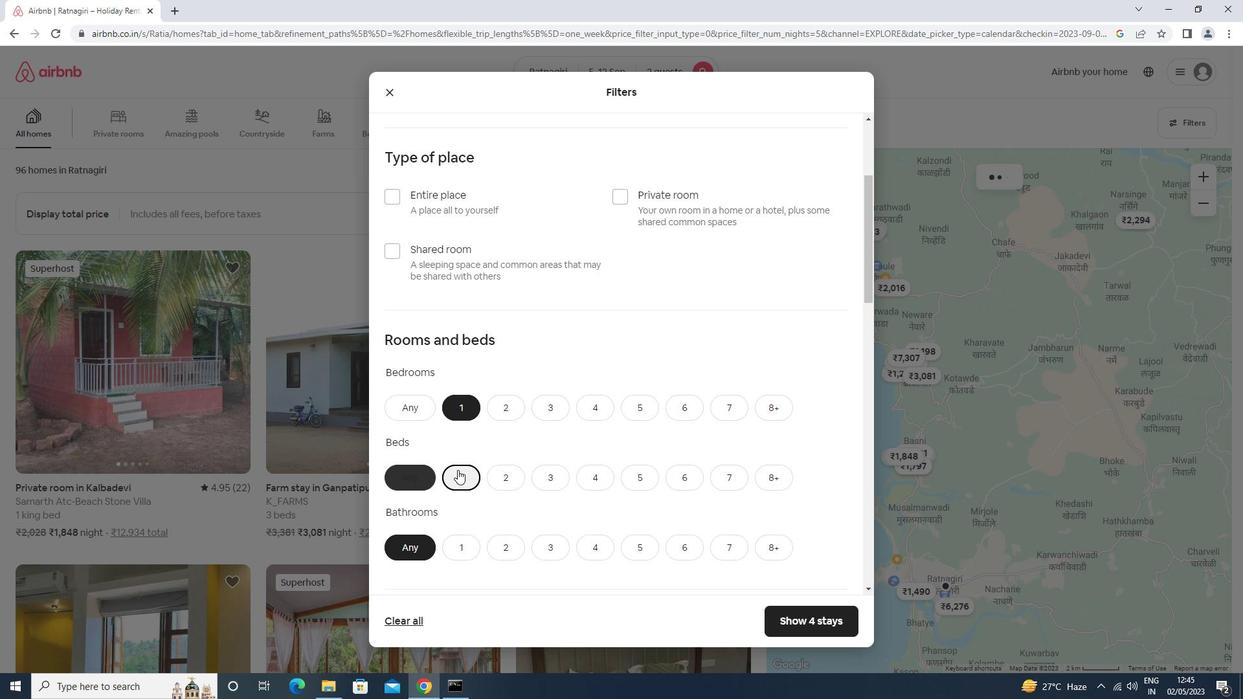 
Action: Mouse scrolled (456, 469) with delta (0, 0)
Screenshot: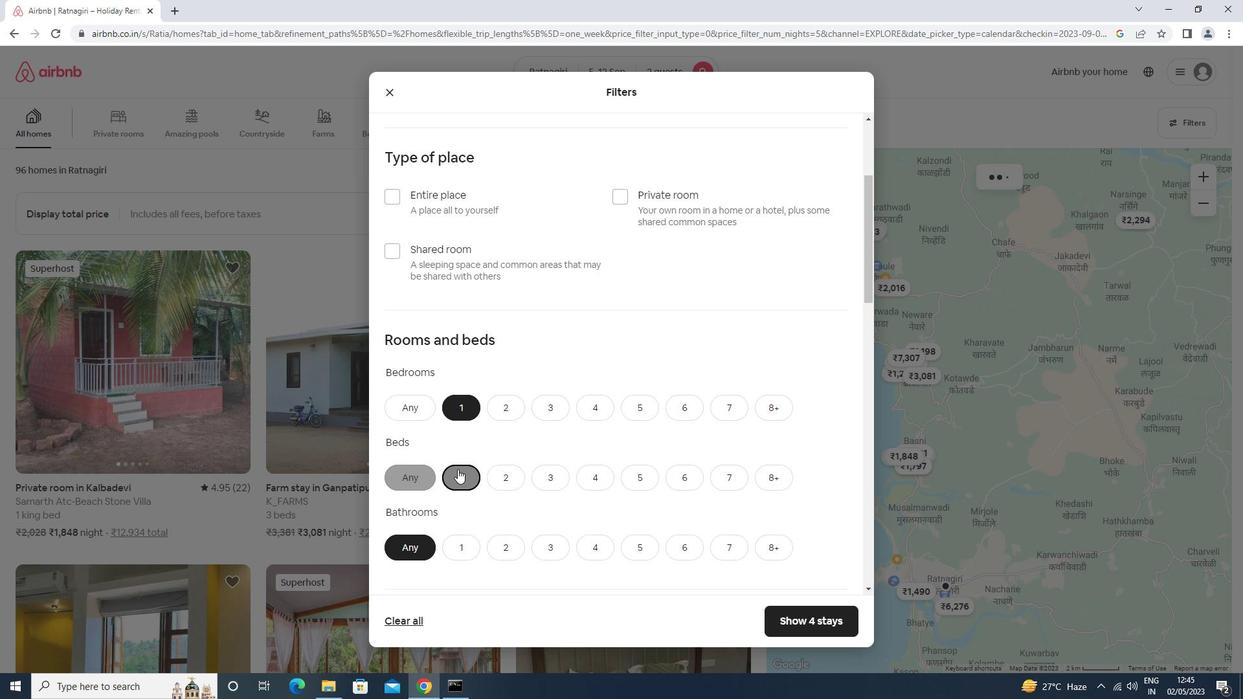
Action: Mouse scrolled (456, 469) with delta (0, 0)
Screenshot: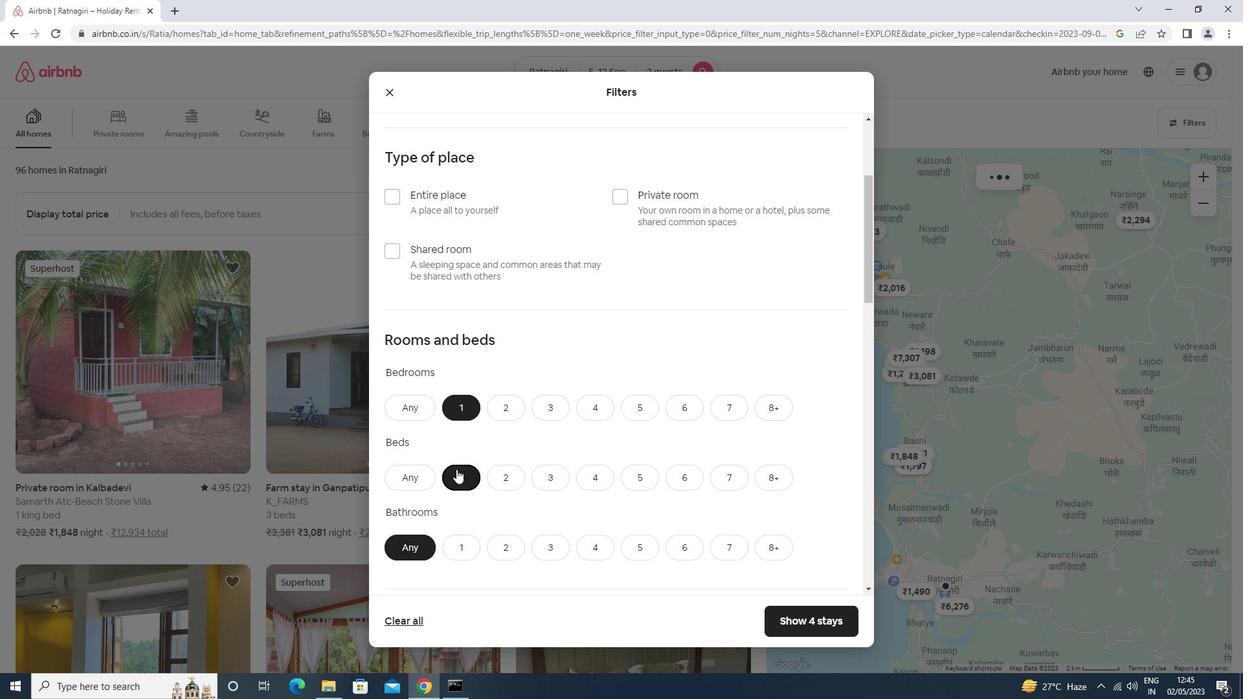 
Action: Mouse moved to (465, 421)
Screenshot: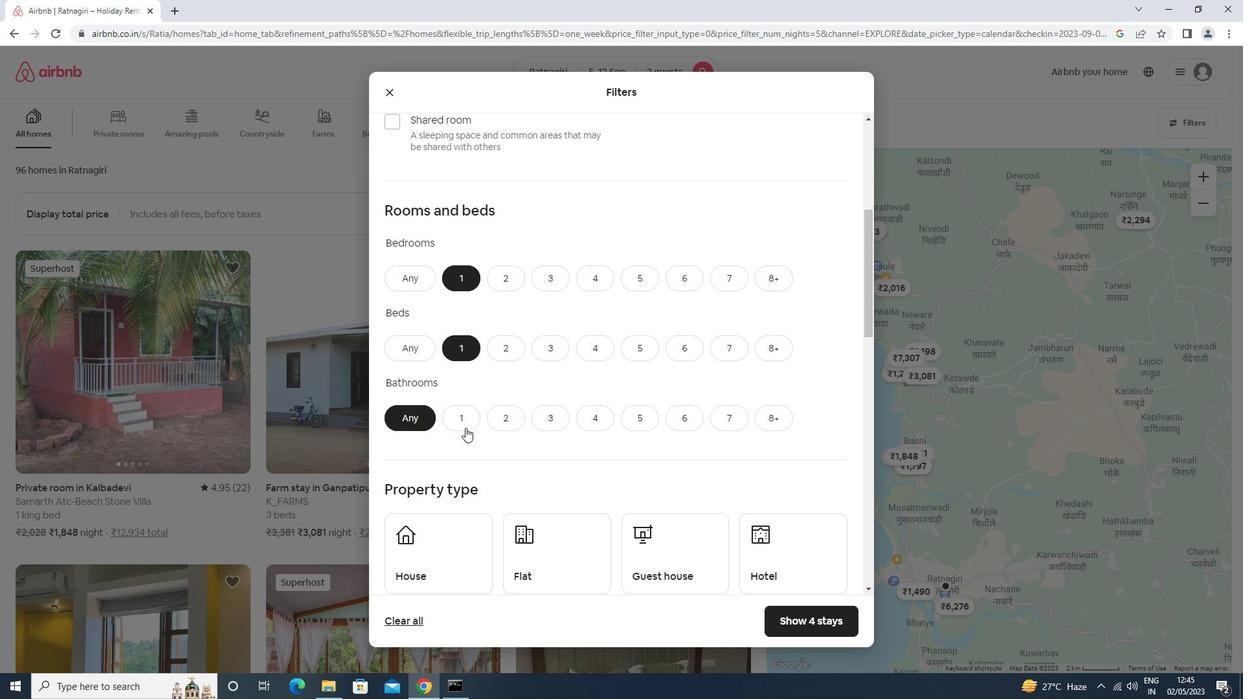 
Action: Mouse pressed left at (465, 421)
Screenshot: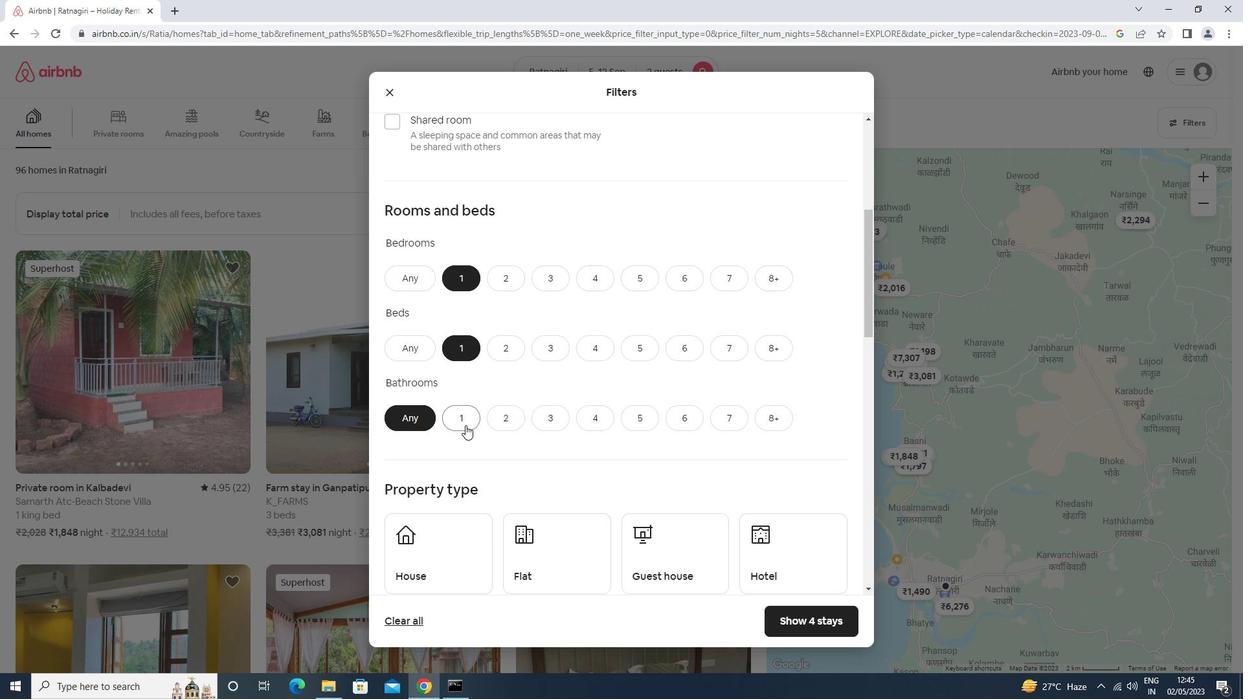 
Action: Mouse moved to (465, 420)
Screenshot: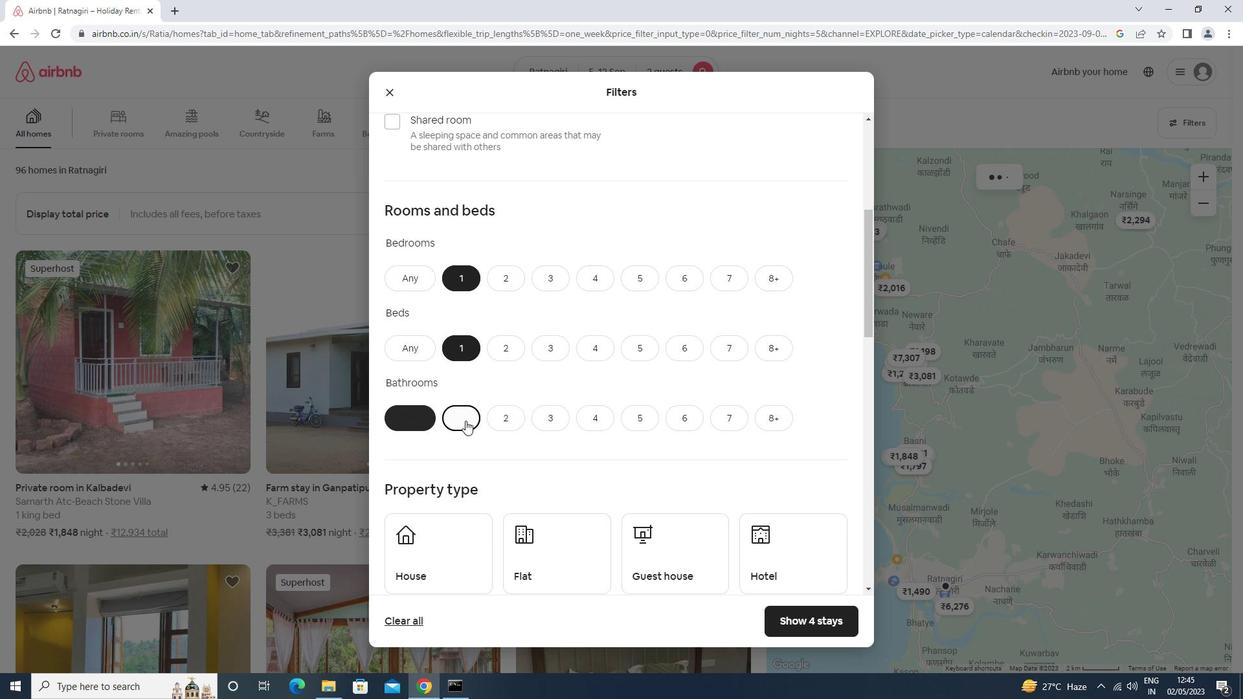 
Action: Mouse scrolled (465, 419) with delta (0, 0)
Screenshot: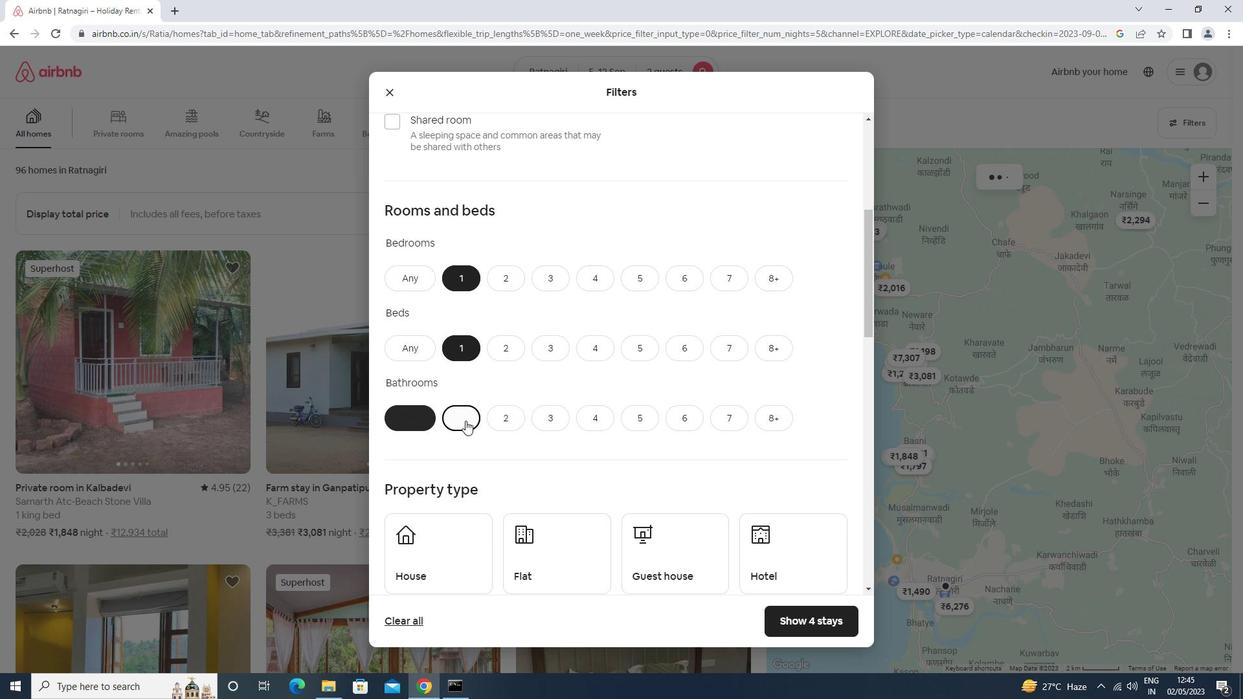 
Action: Mouse moved to (437, 472)
Screenshot: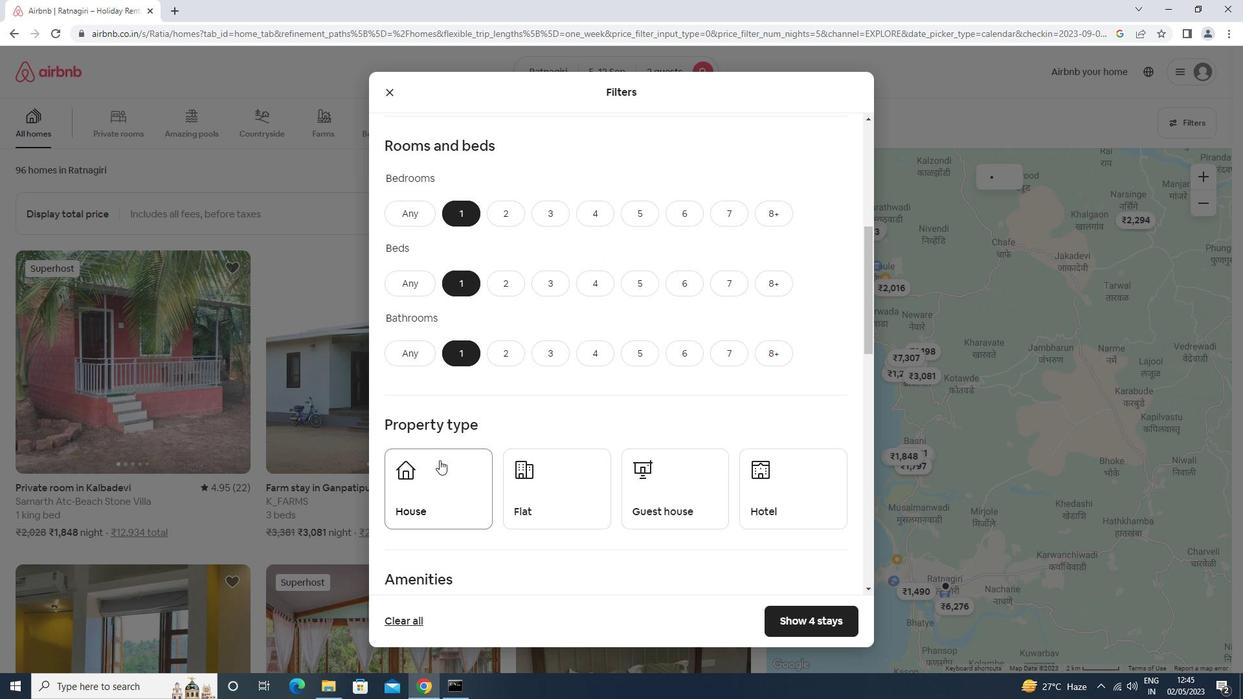 
Action: Mouse pressed left at (437, 472)
Screenshot: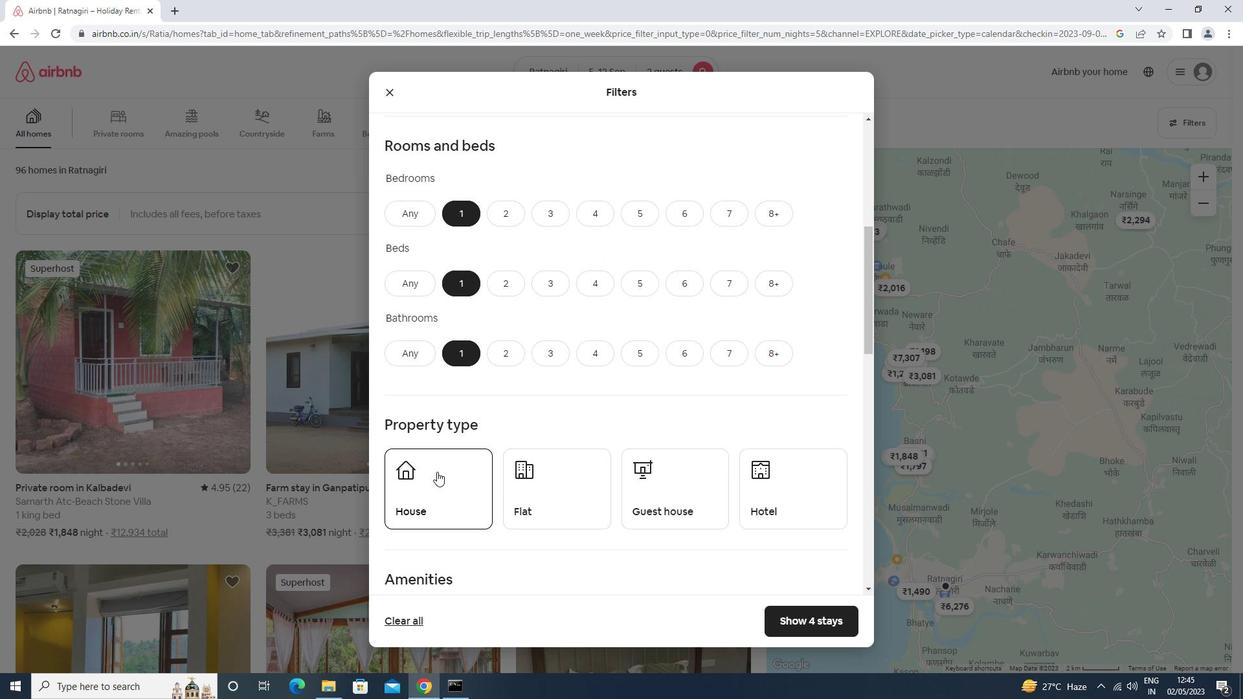 
Action: Mouse moved to (553, 486)
Screenshot: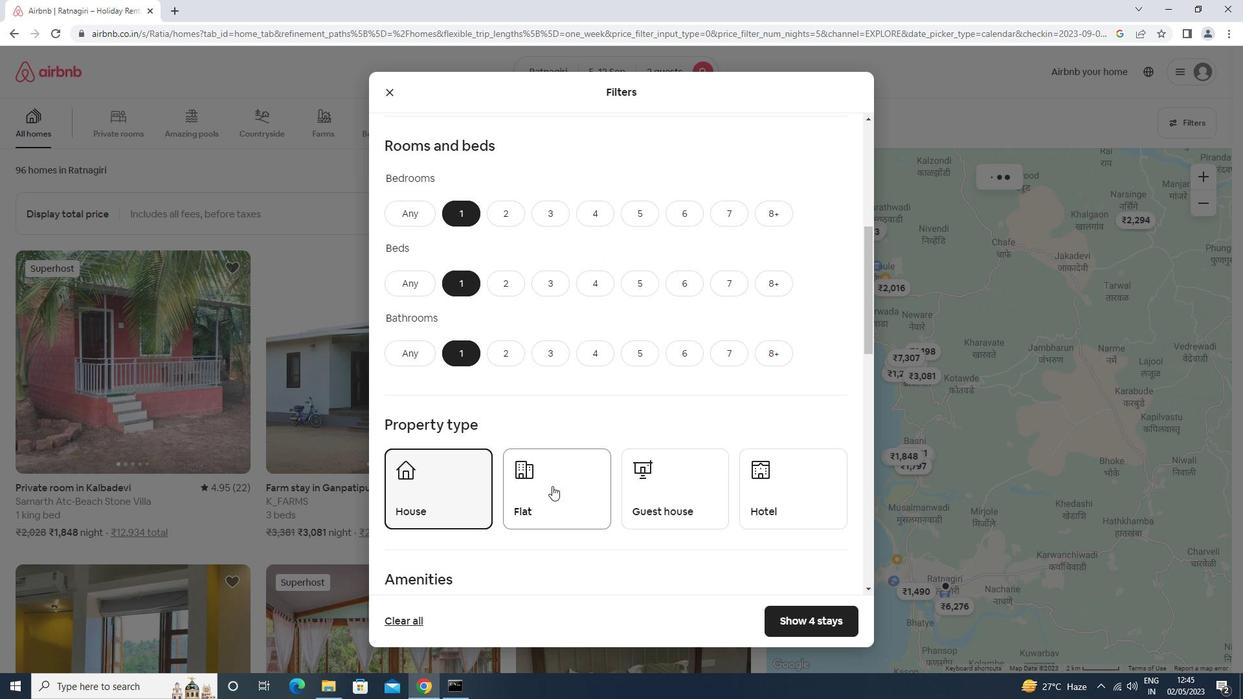 
Action: Mouse pressed left at (553, 486)
Screenshot: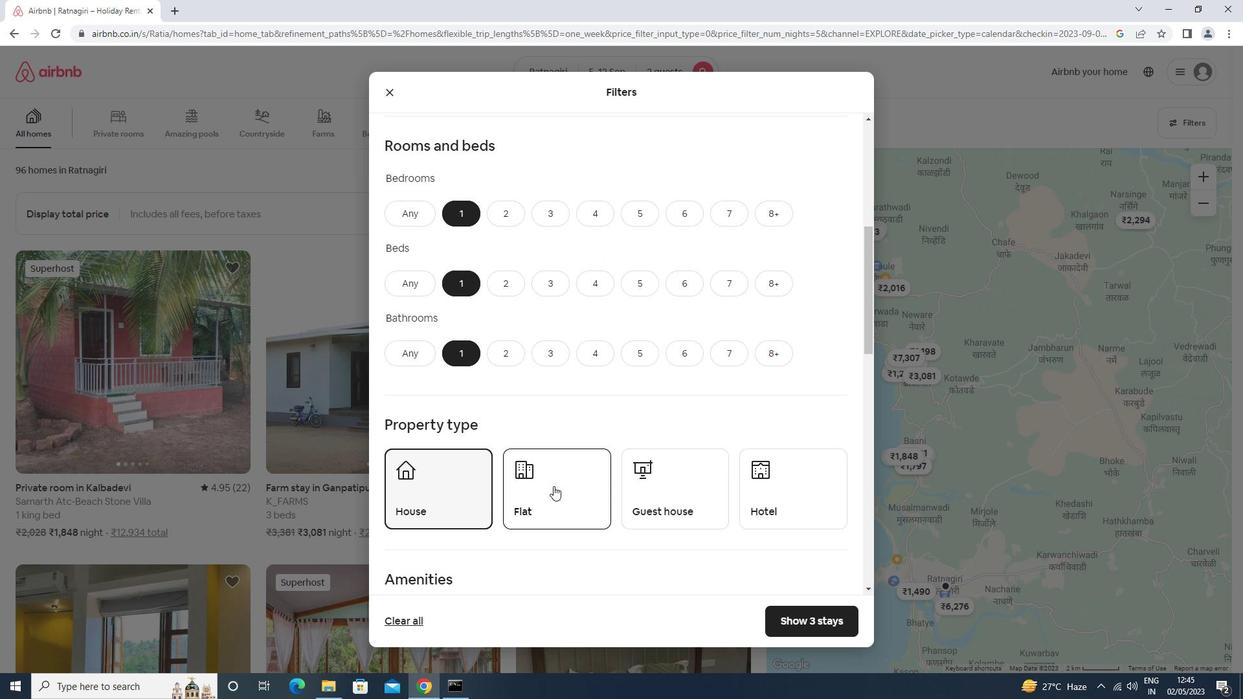 
Action: Mouse moved to (720, 503)
Screenshot: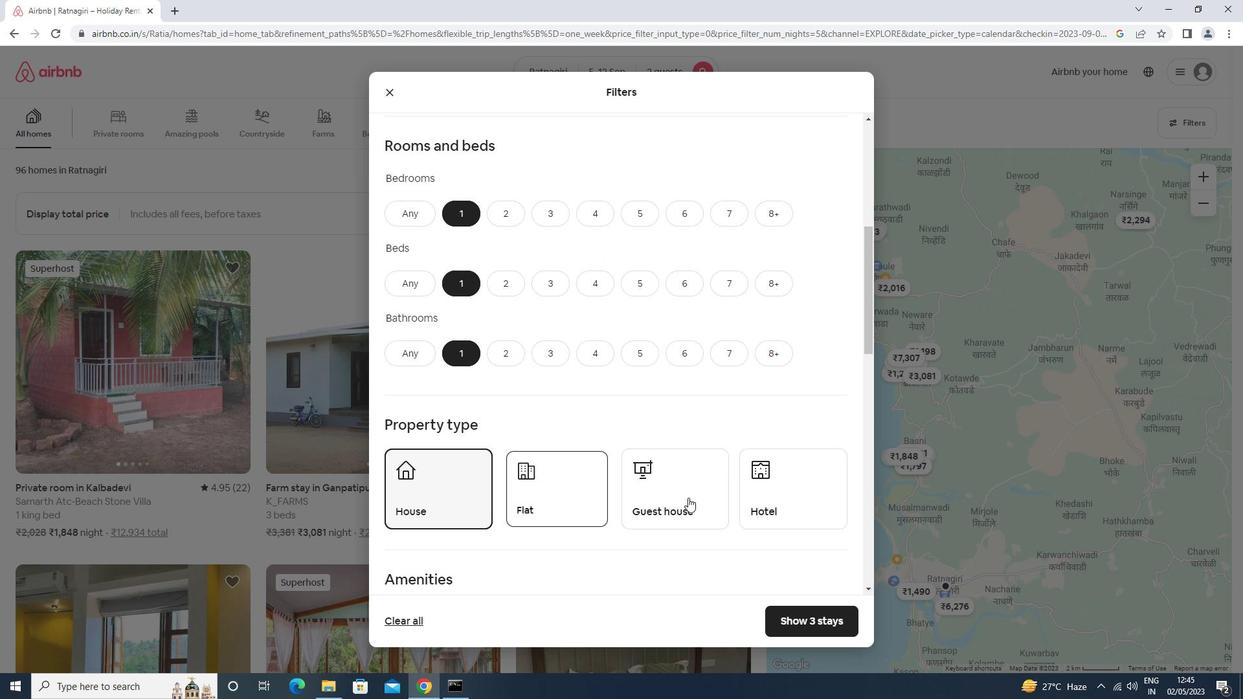 
Action: Mouse pressed left at (720, 503)
Screenshot: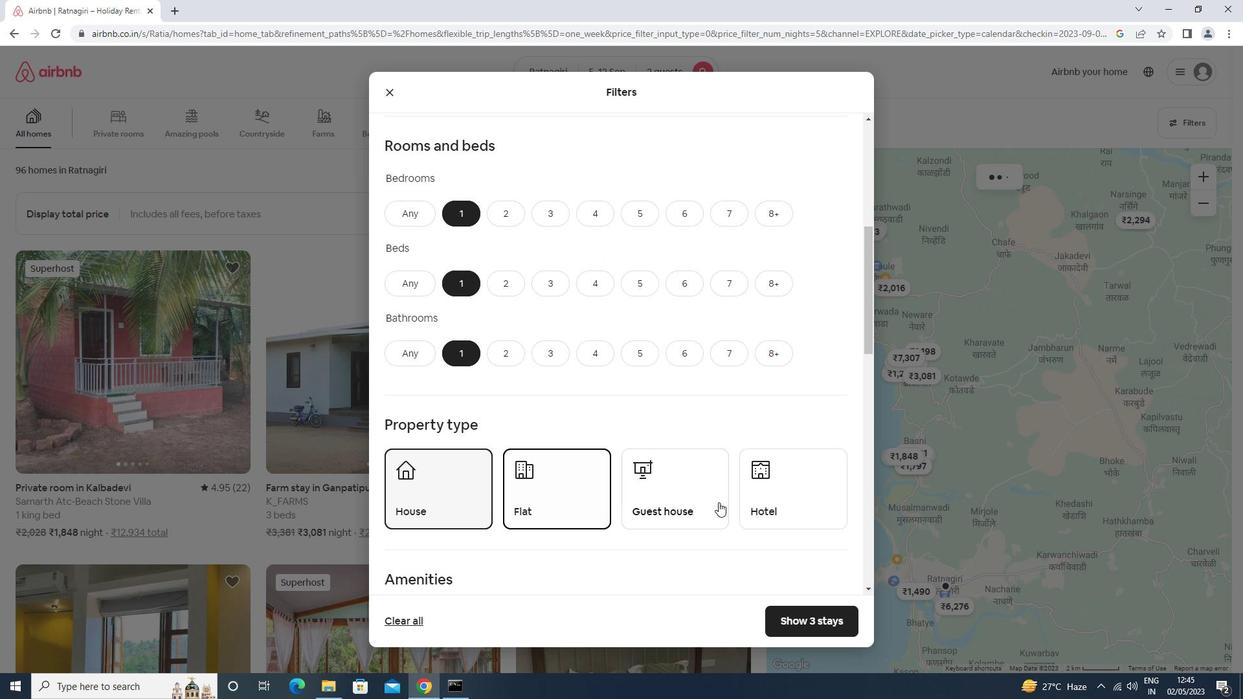 
Action: Mouse moved to (757, 482)
Screenshot: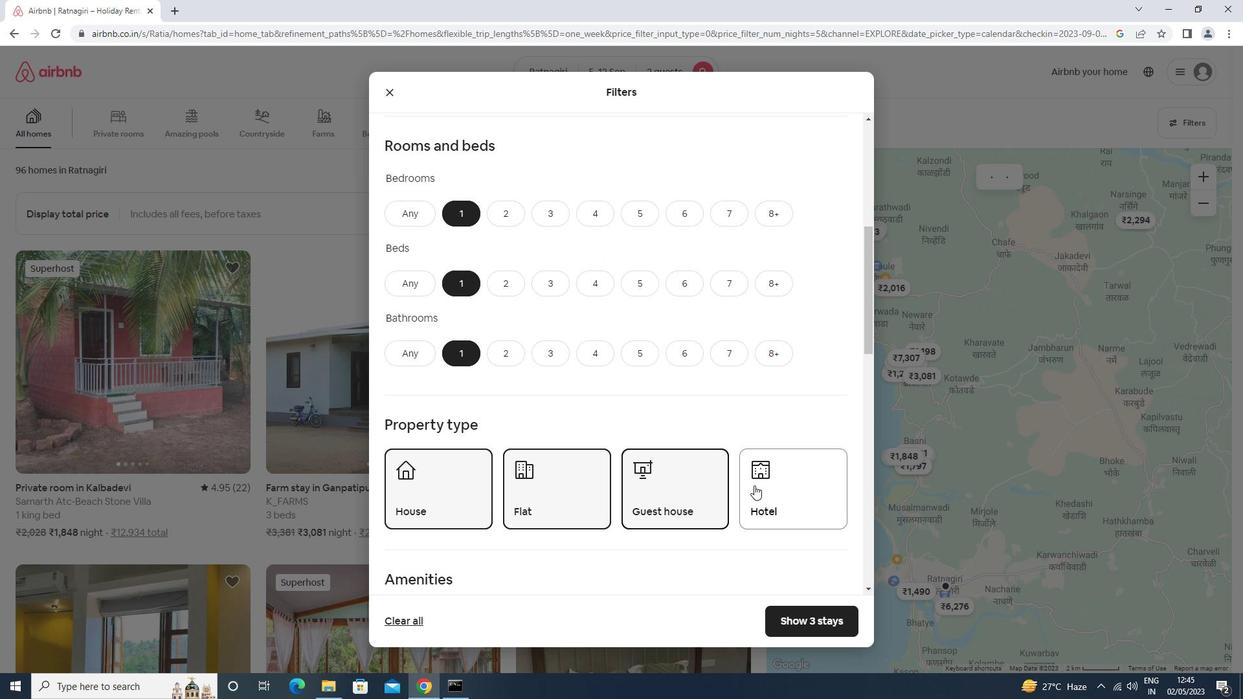 
Action: Mouse pressed left at (757, 482)
Screenshot: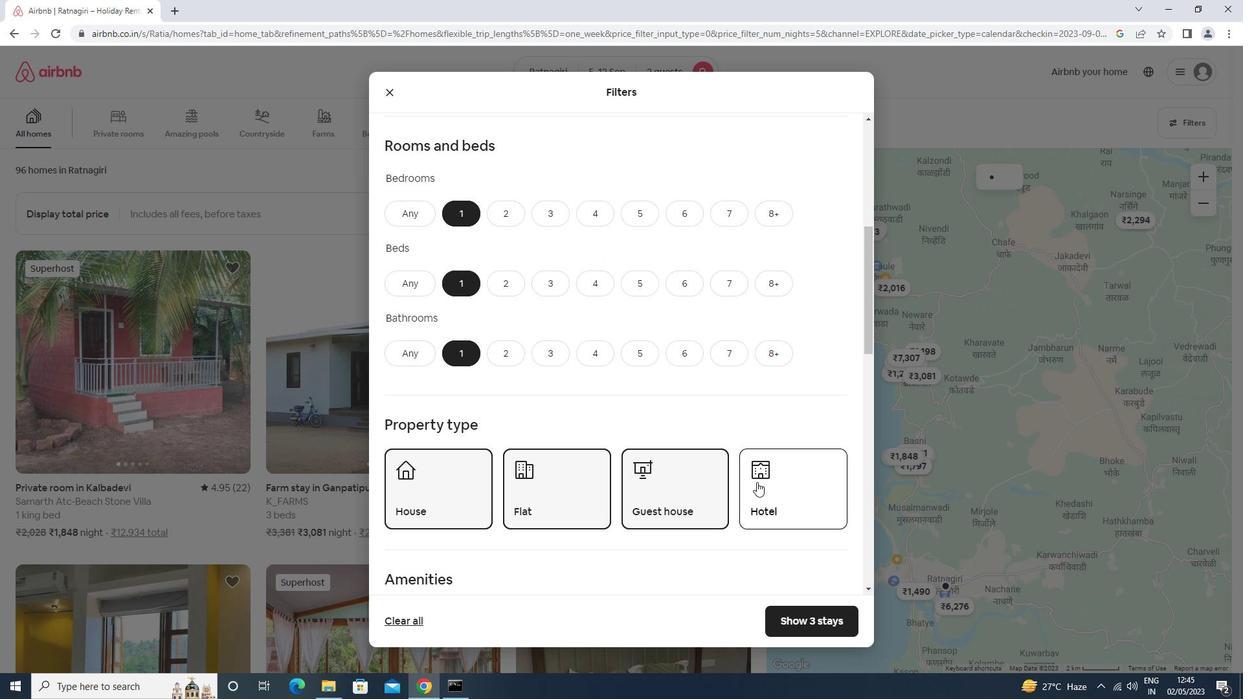 
Action: Mouse moved to (754, 483)
Screenshot: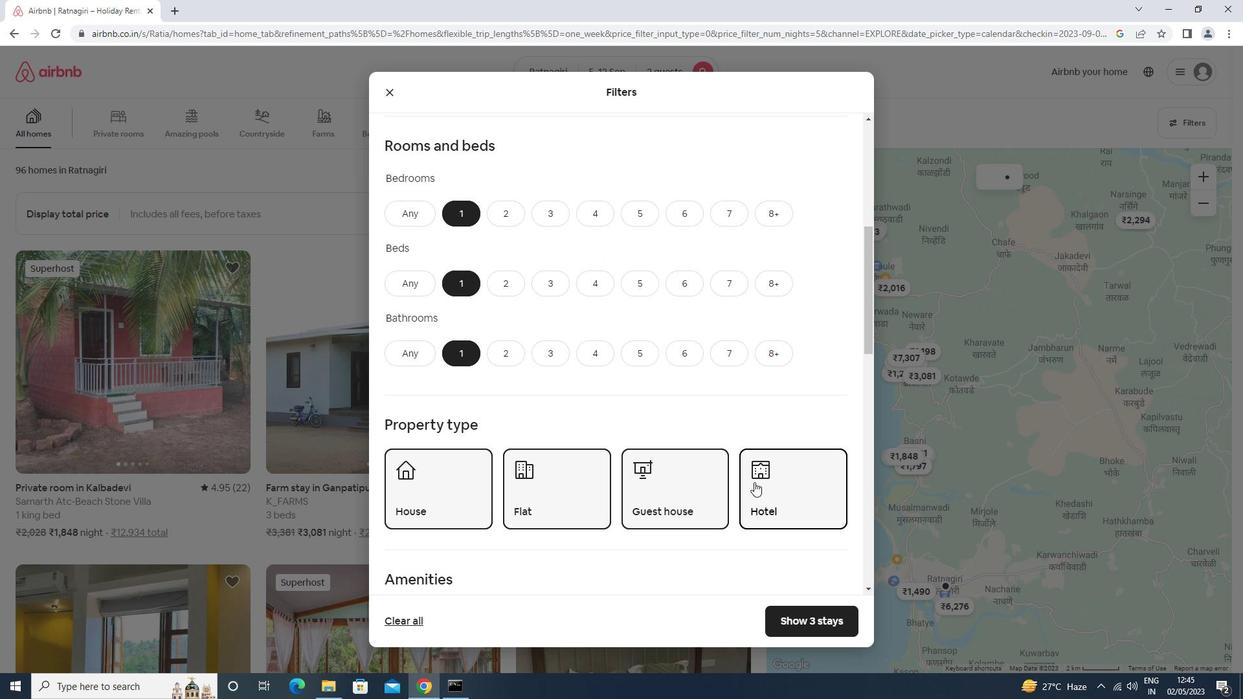 
Action: Mouse scrolled (754, 482) with delta (0, 0)
Screenshot: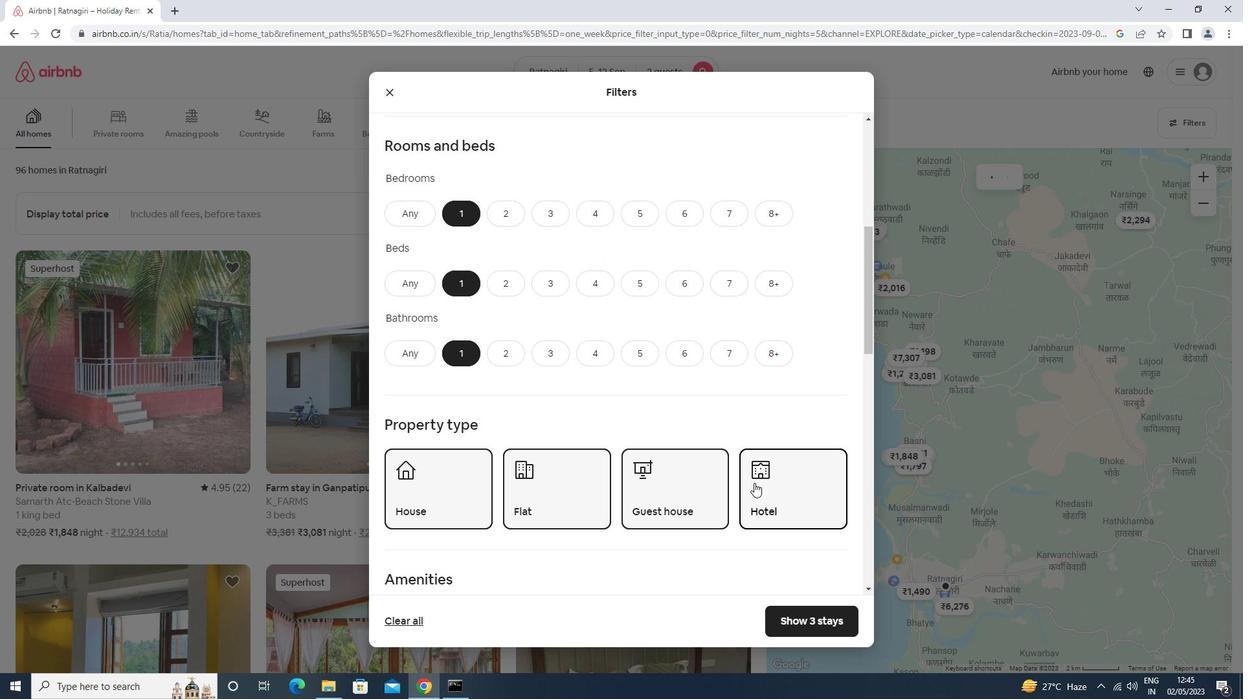 
Action: Mouse moved to (753, 483)
Screenshot: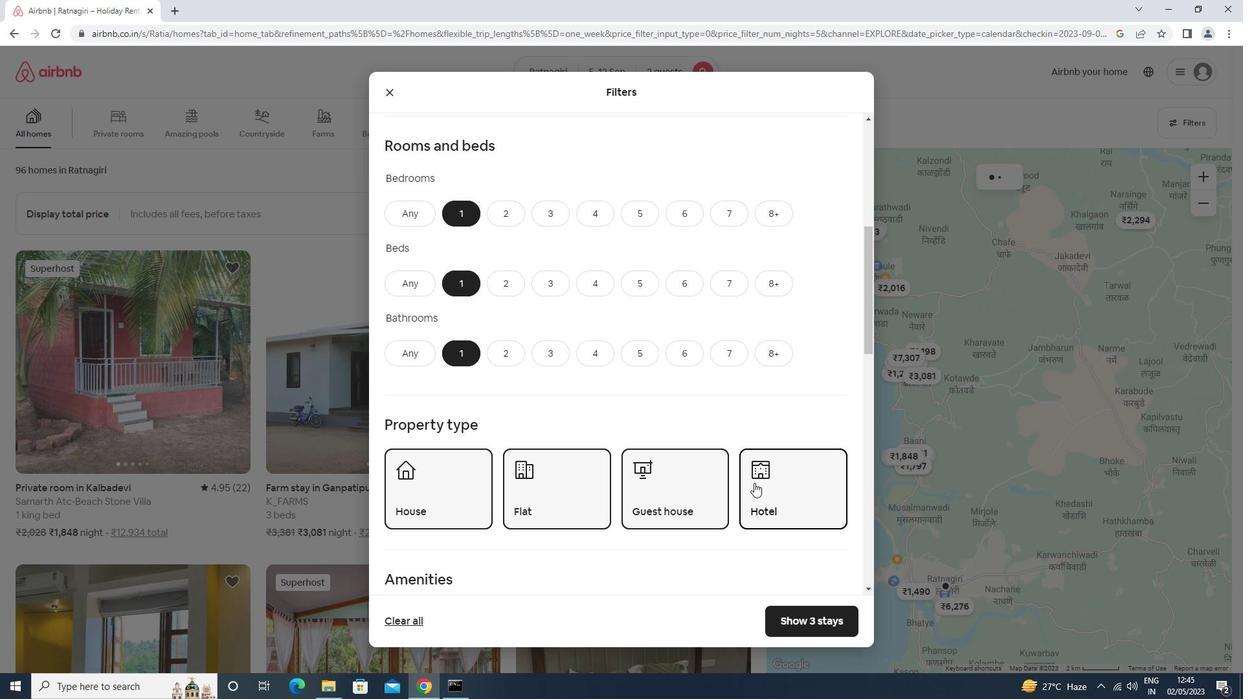 
Action: Mouse scrolled (753, 482) with delta (0, 0)
Screenshot: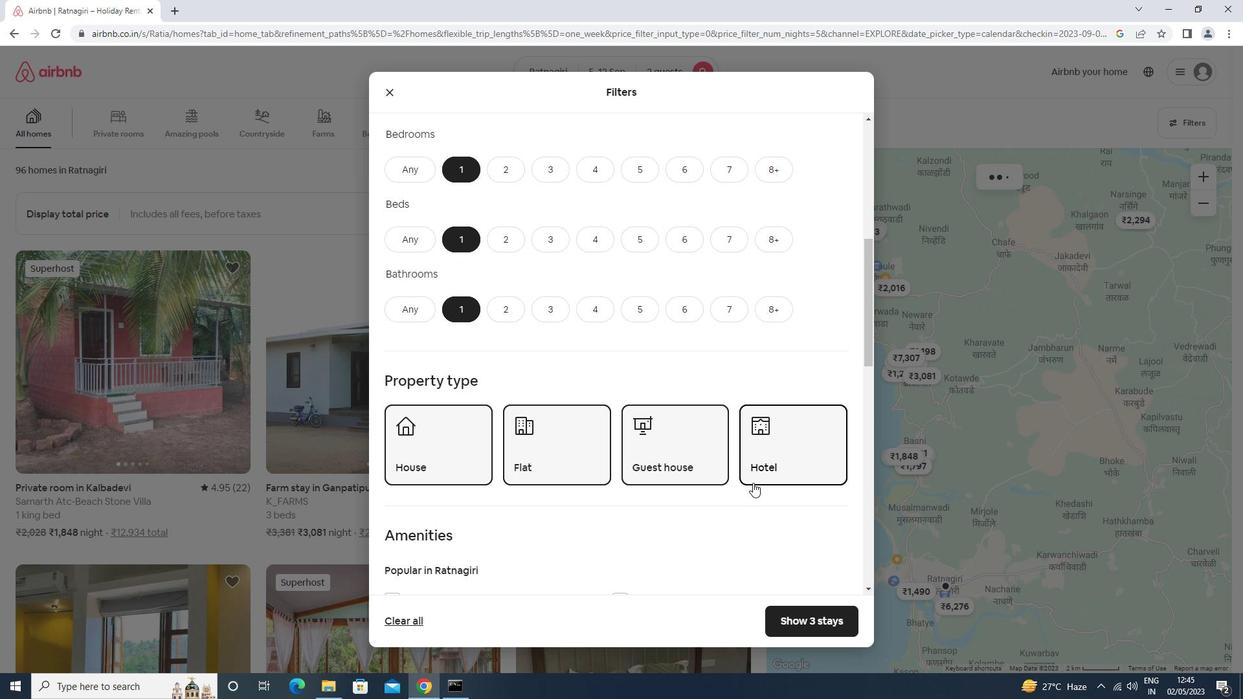 
Action: Mouse scrolled (753, 482) with delta (0, 0)
Screenshot: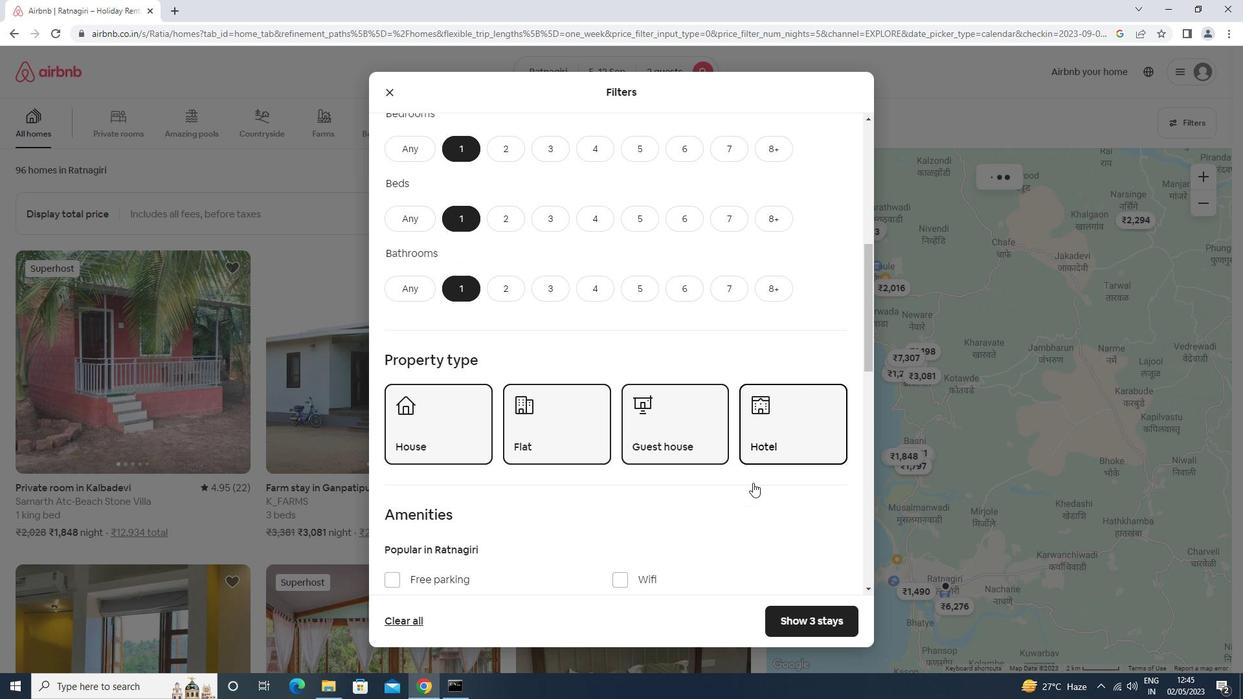
Action: Mouse moved to (752, 485)
Screenshot: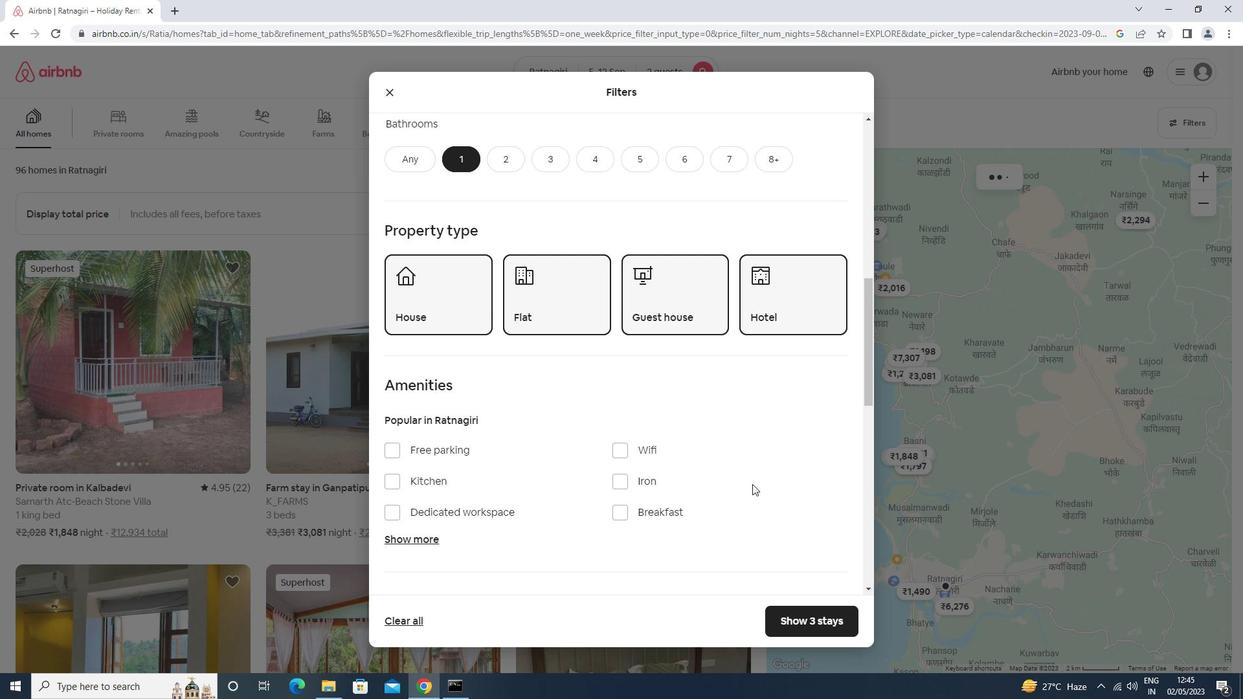 
Action: Mouse scrolled (752, 484) with delta (0, 0)
Screenshot: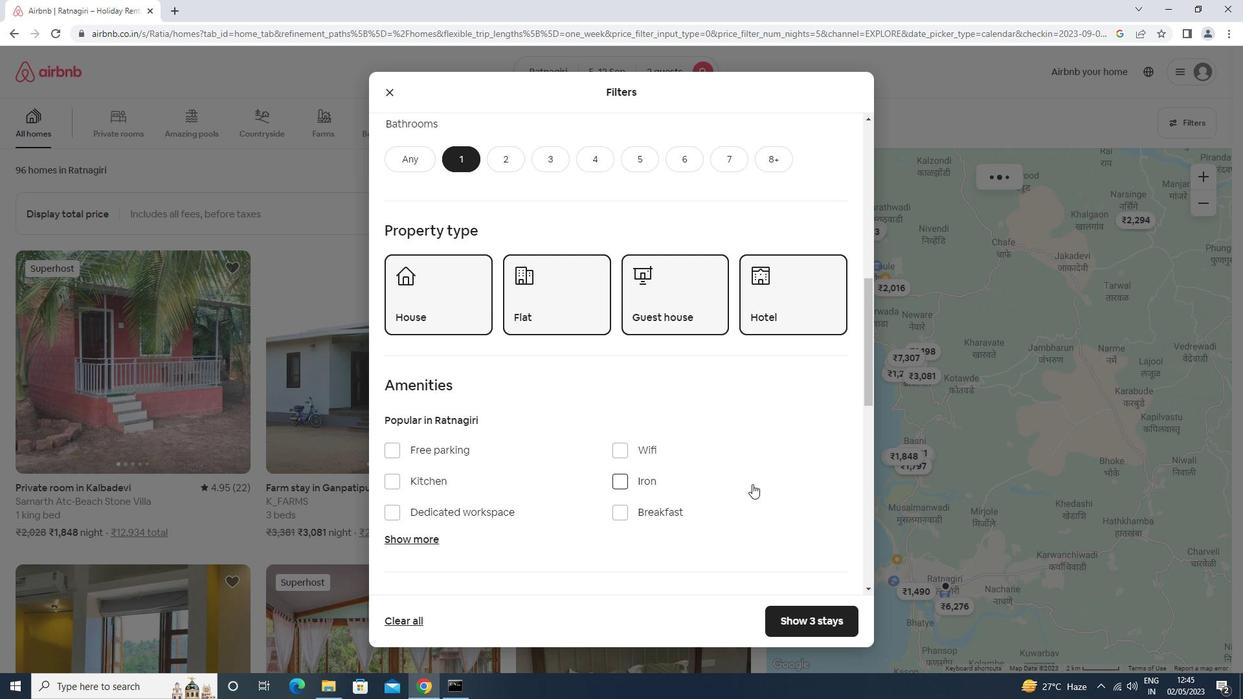 
Action: Mouse scrolled (752, 484) with delta (0, 0)
Screenshot: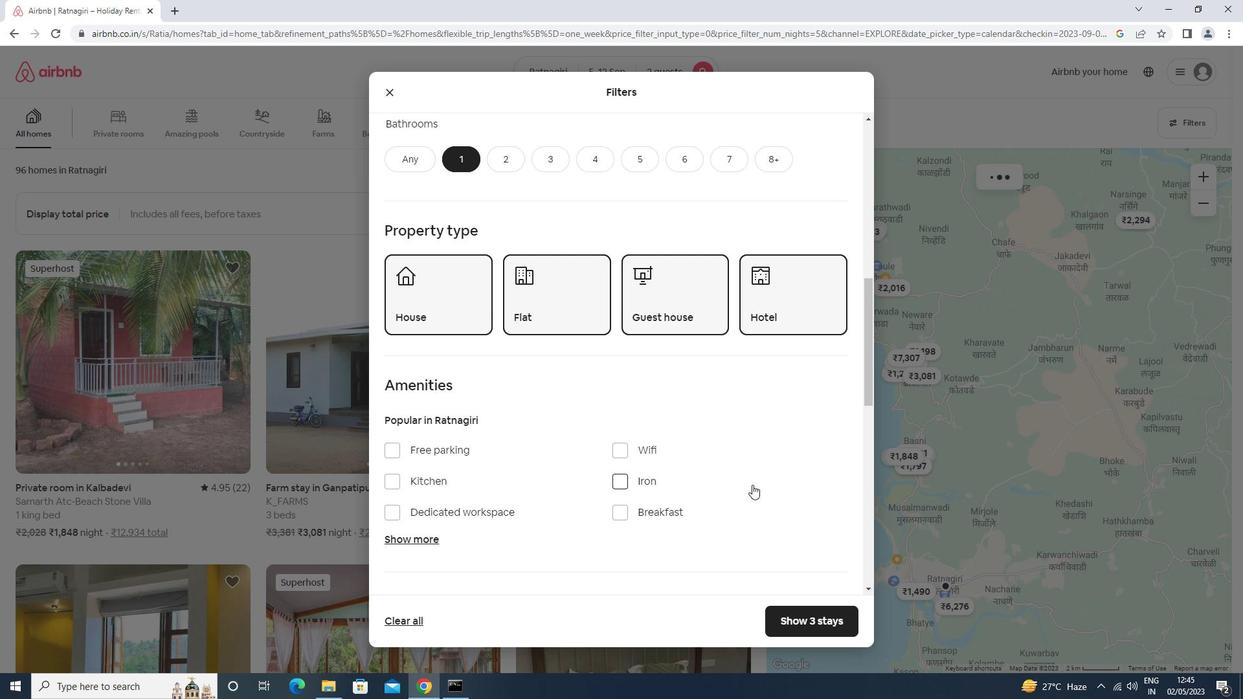 
Action: Mouse moved to (818, 557)
Screenshot: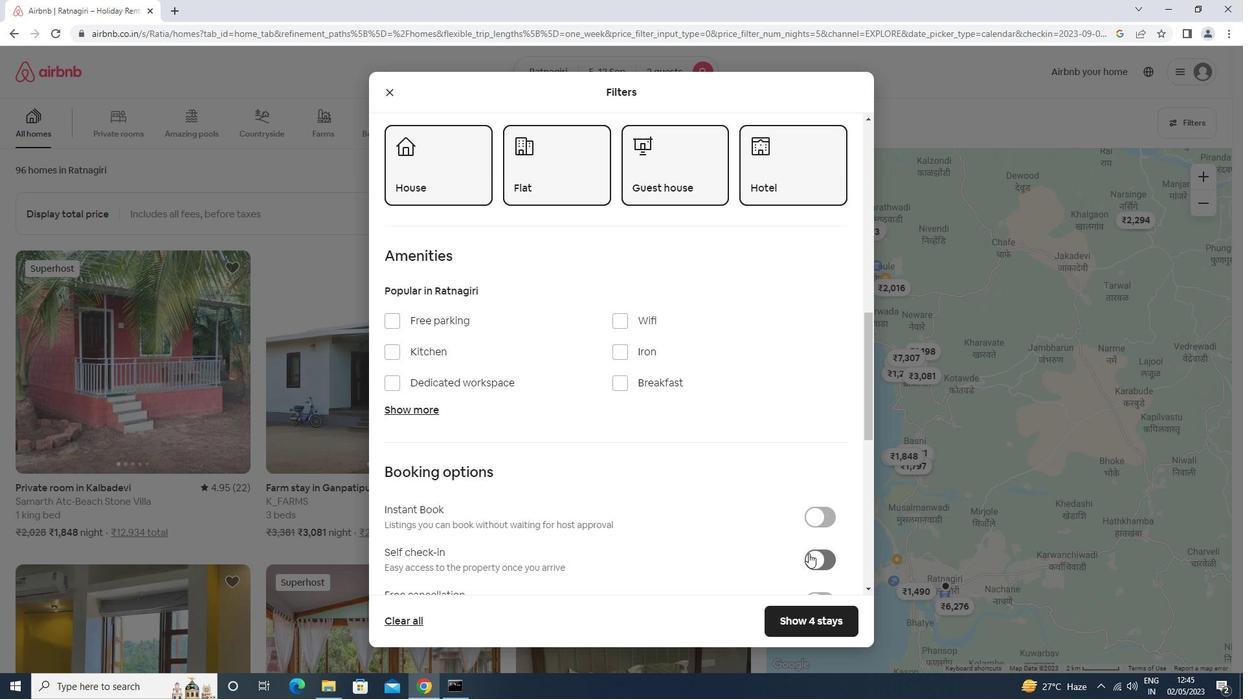 
Action: Mouse pressed left at (818, 557)
Screenshot: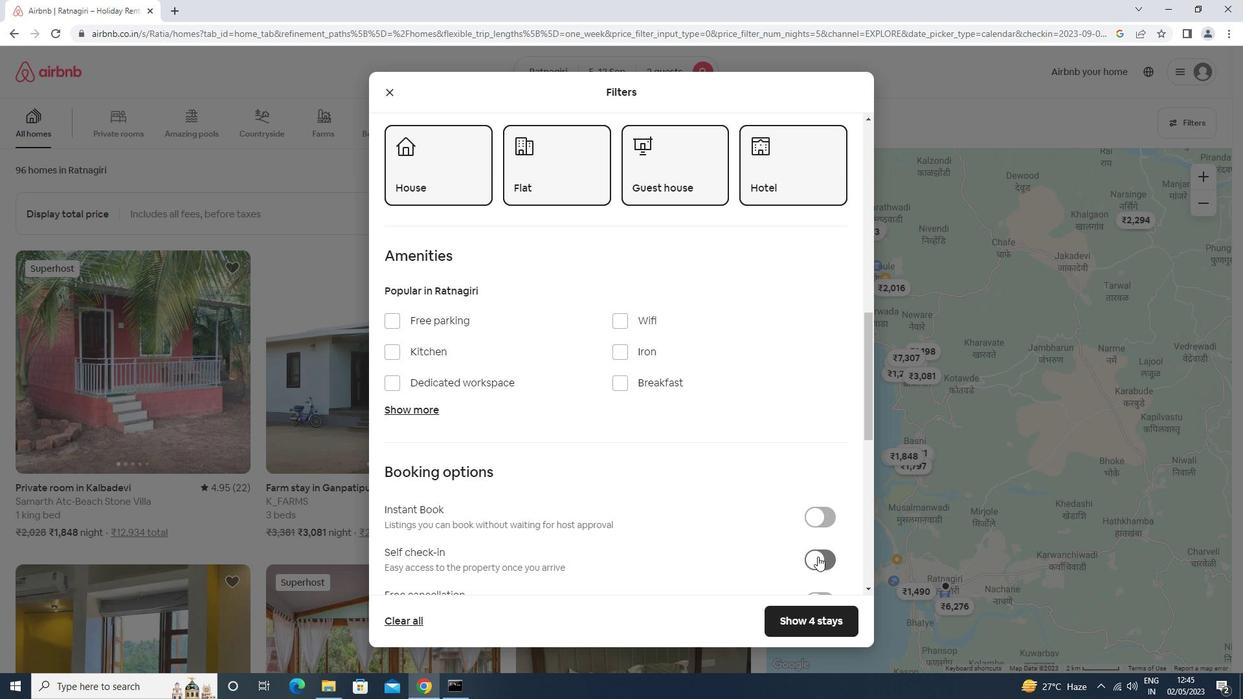 
Action: Mouse moved to (809, 534)
Screenshot: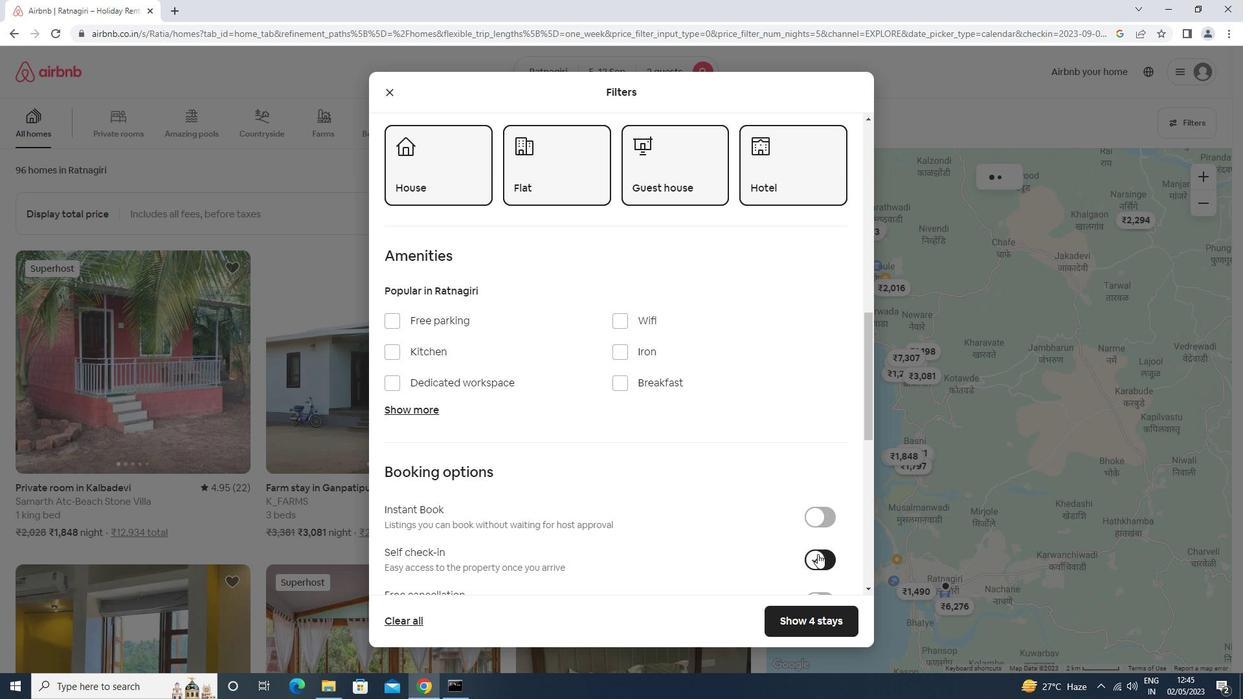 
Action: Mouse scrolled (809, 533) with delta (0, 0)
Screenshot: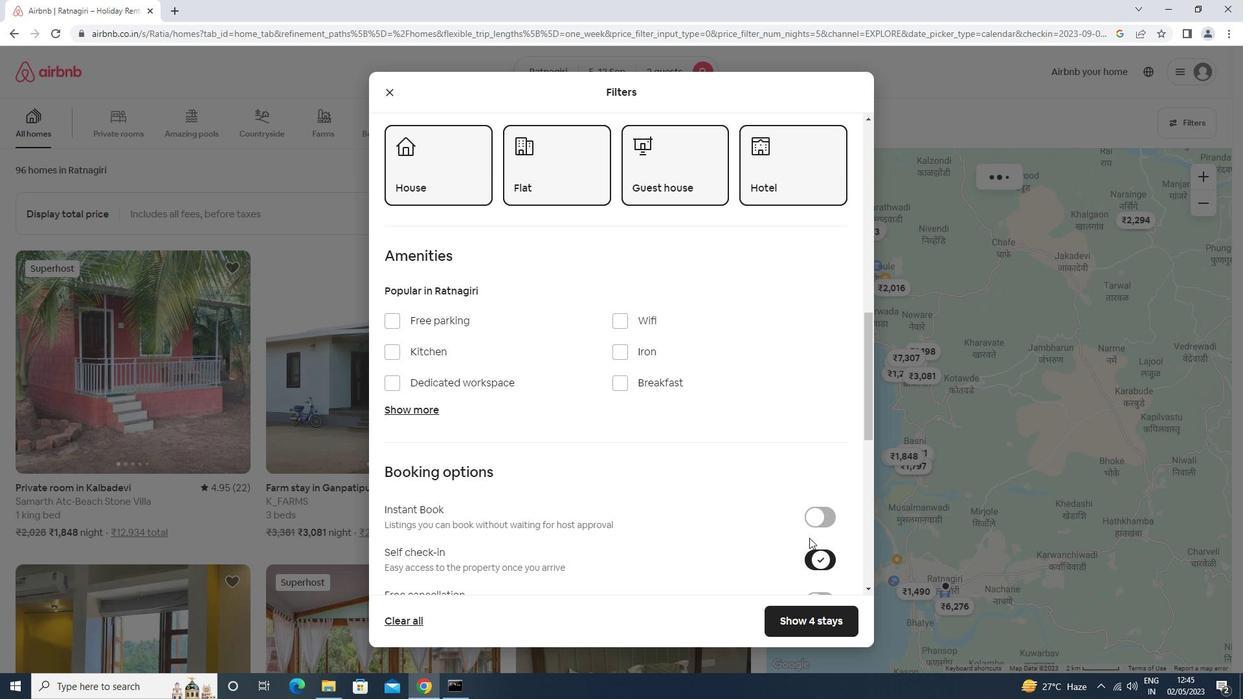 
Action: Mouse scrolled (809, 533) with delta (0, 0)
Screenshot: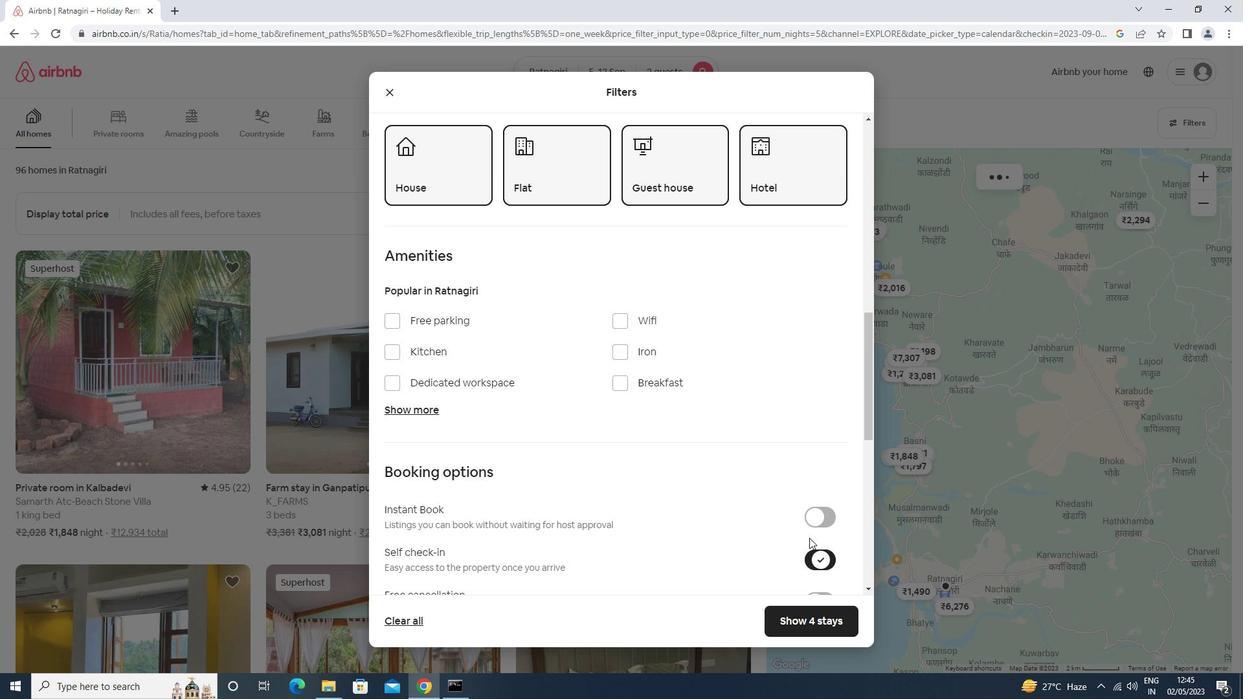 
Action: Mouse scrolled (809, 533) with delta (0, 0)
Screenshot: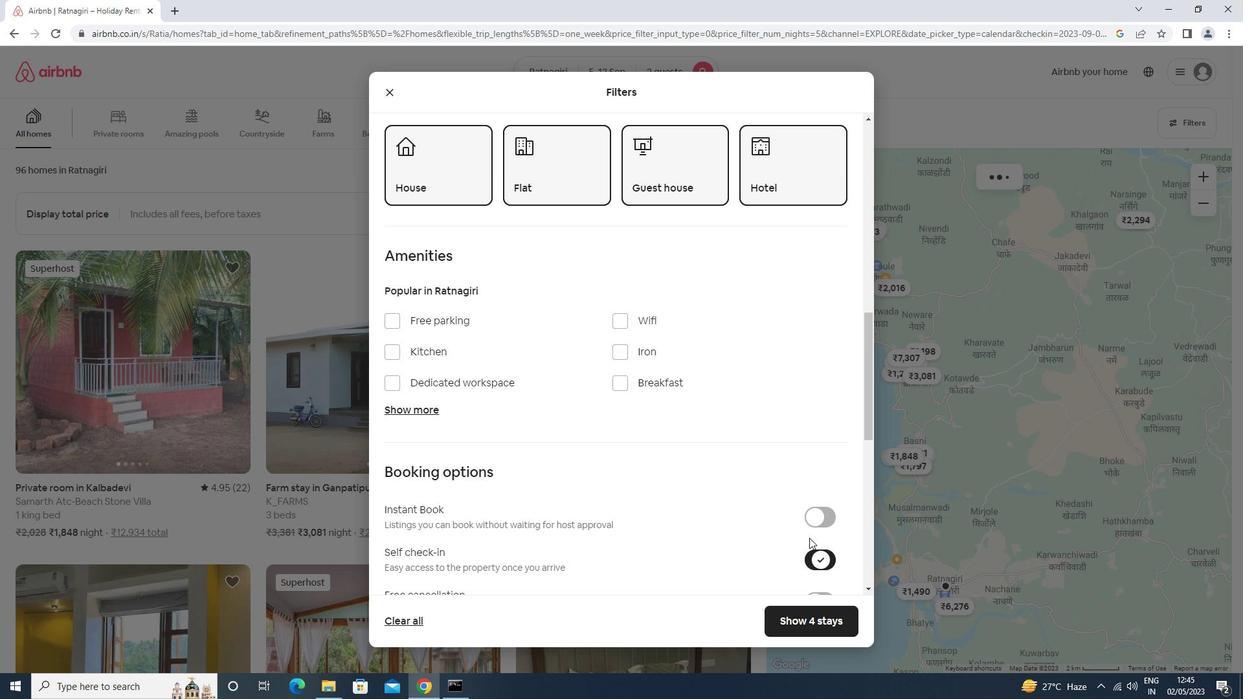 
Action: Mouse moved to (808, 534)
Screenshot: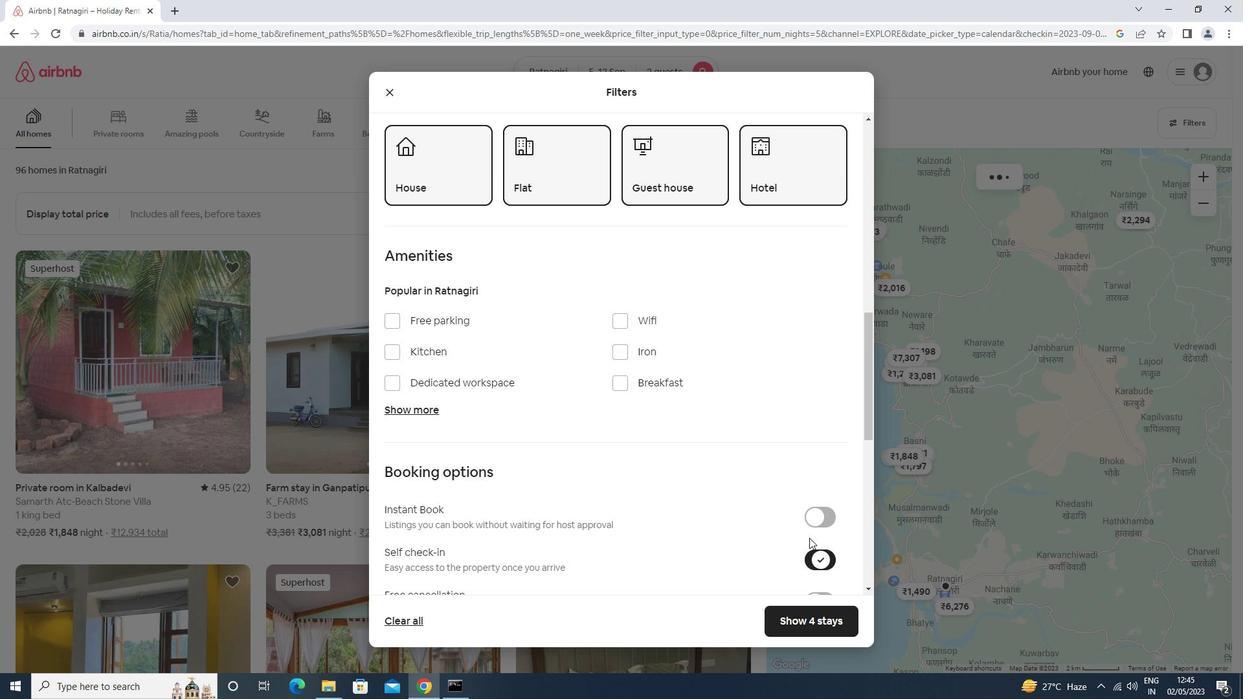
Action: Mouse scrolled (808, 533) with delta (0, 0)
Screenshot: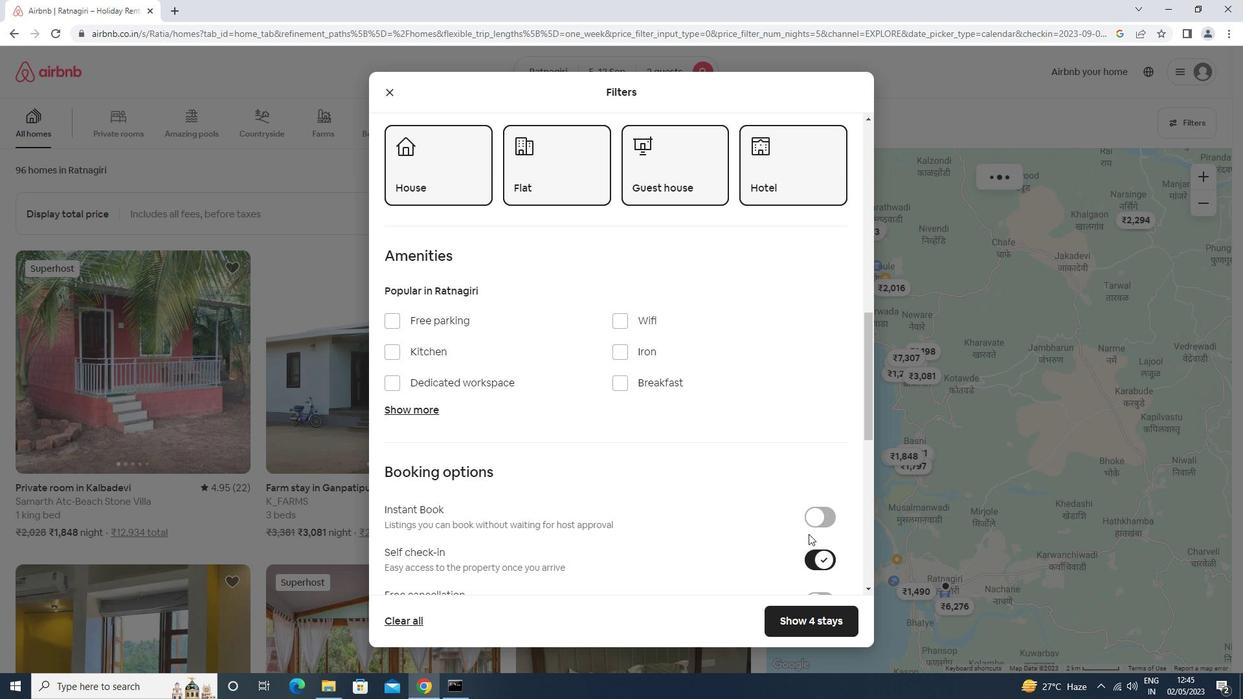 
Action: Mouse scrolled (808, 533) with delta (0, 0)
Screenshot: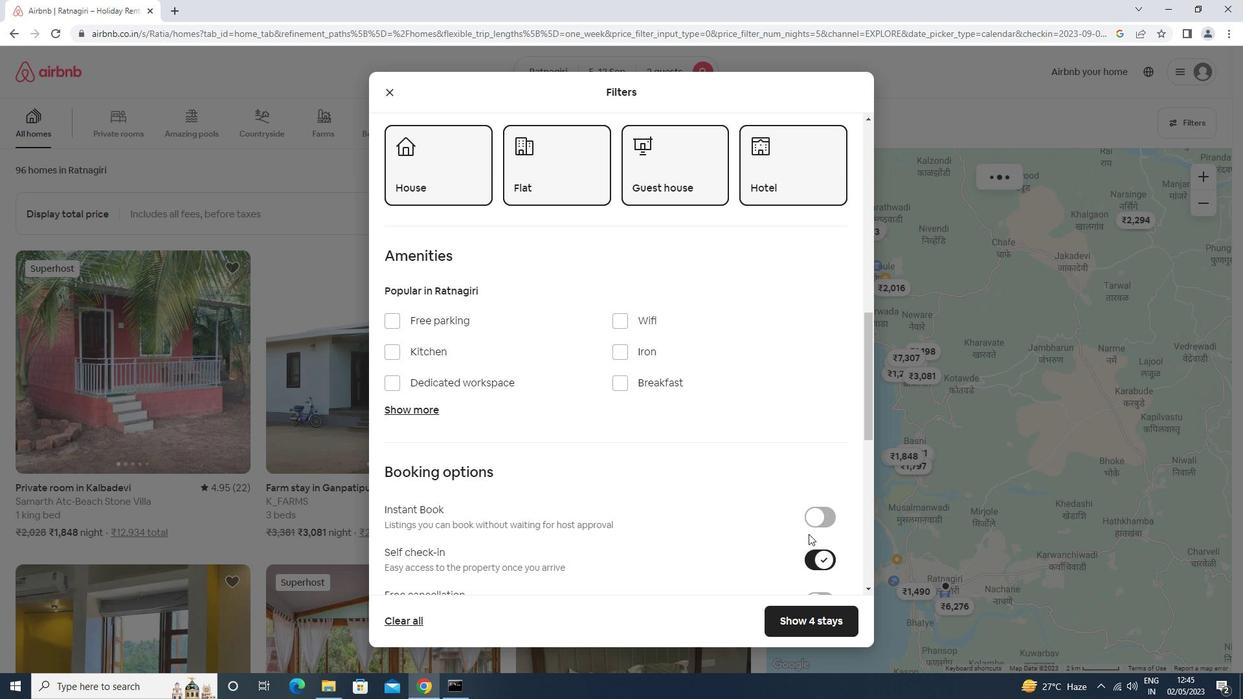 
Action: Mouse moved to (807, 534)
Screenshot: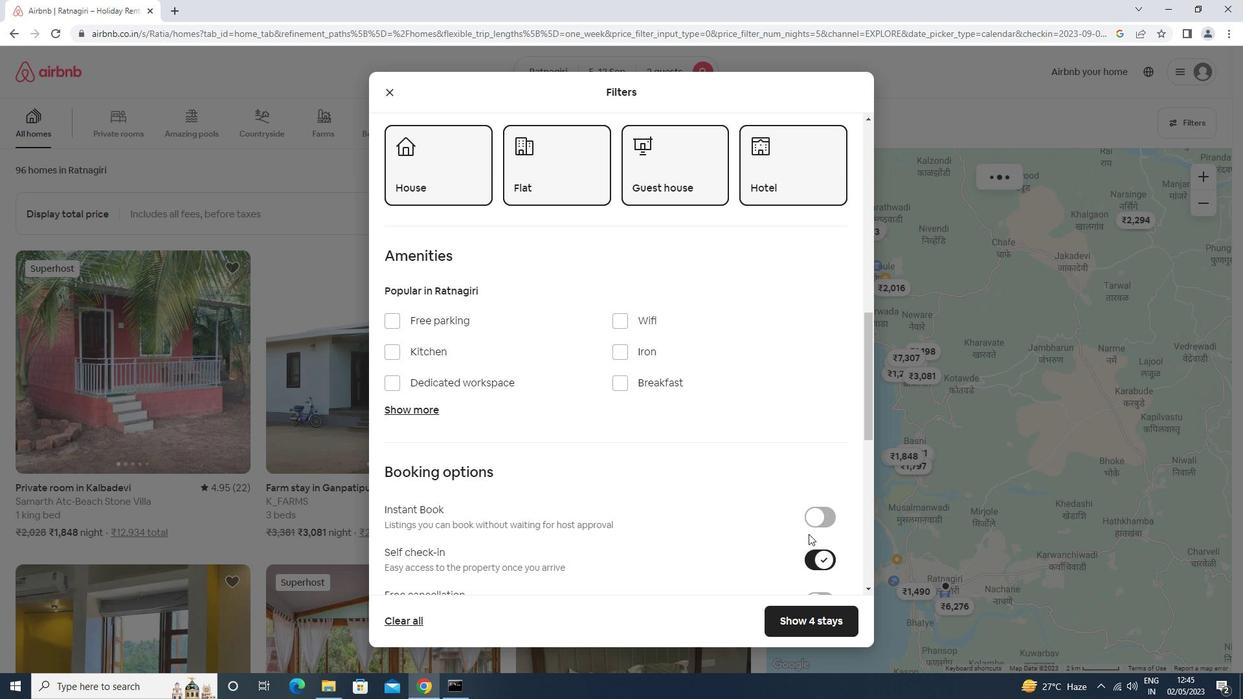 
Action: Mouse scrolled (807, 533) with delta (0, 0)
Screenshot: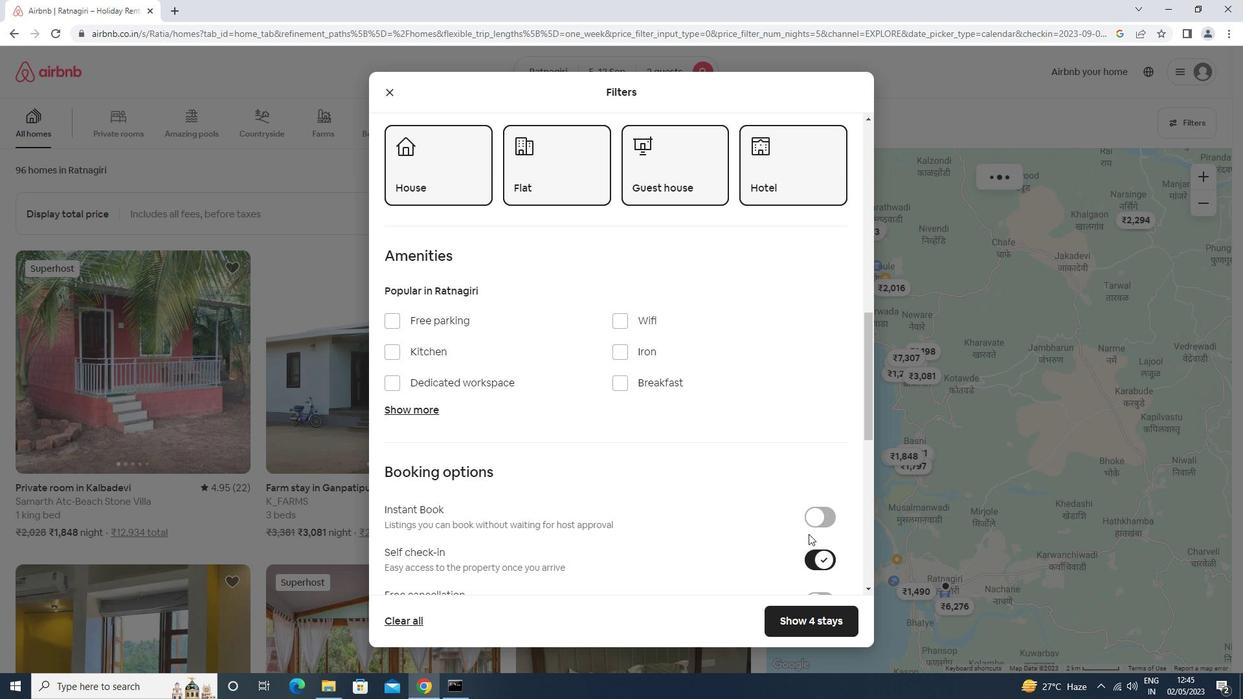 
Action: Mouse scrolled (807, 533) with delta (0, 0)
Screenshot: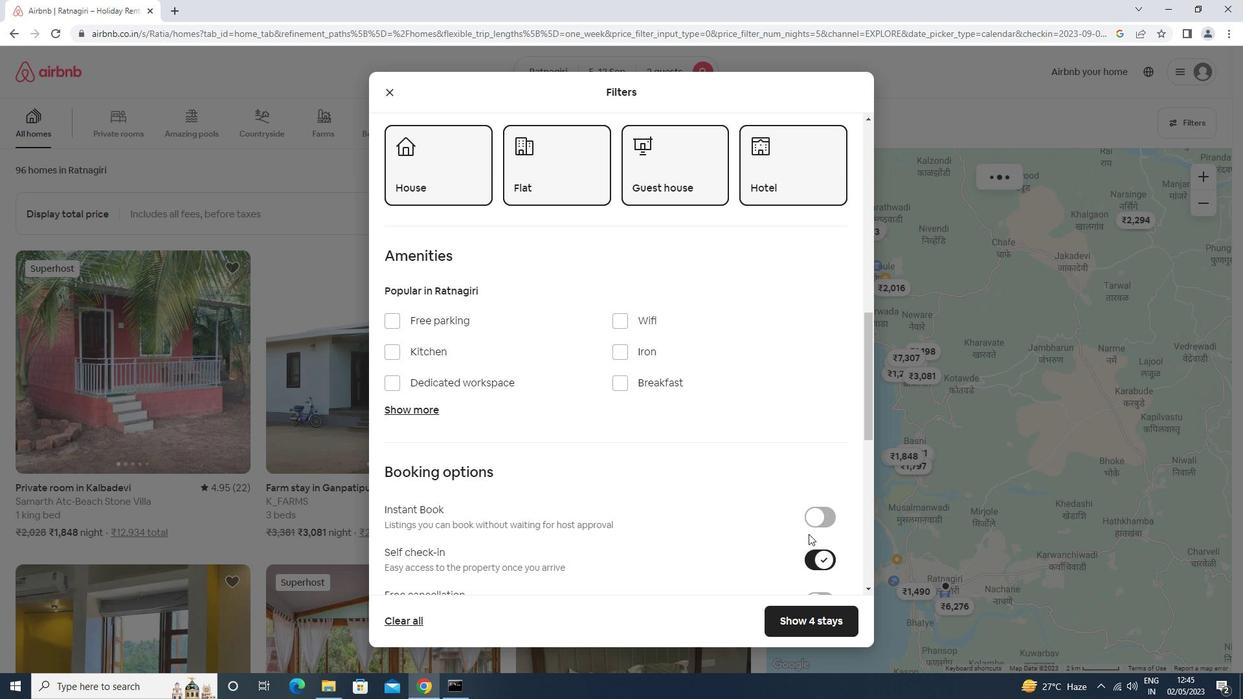 
Action: Mouse scrolled (807, 533) with delta (0, 0)
Screenshot: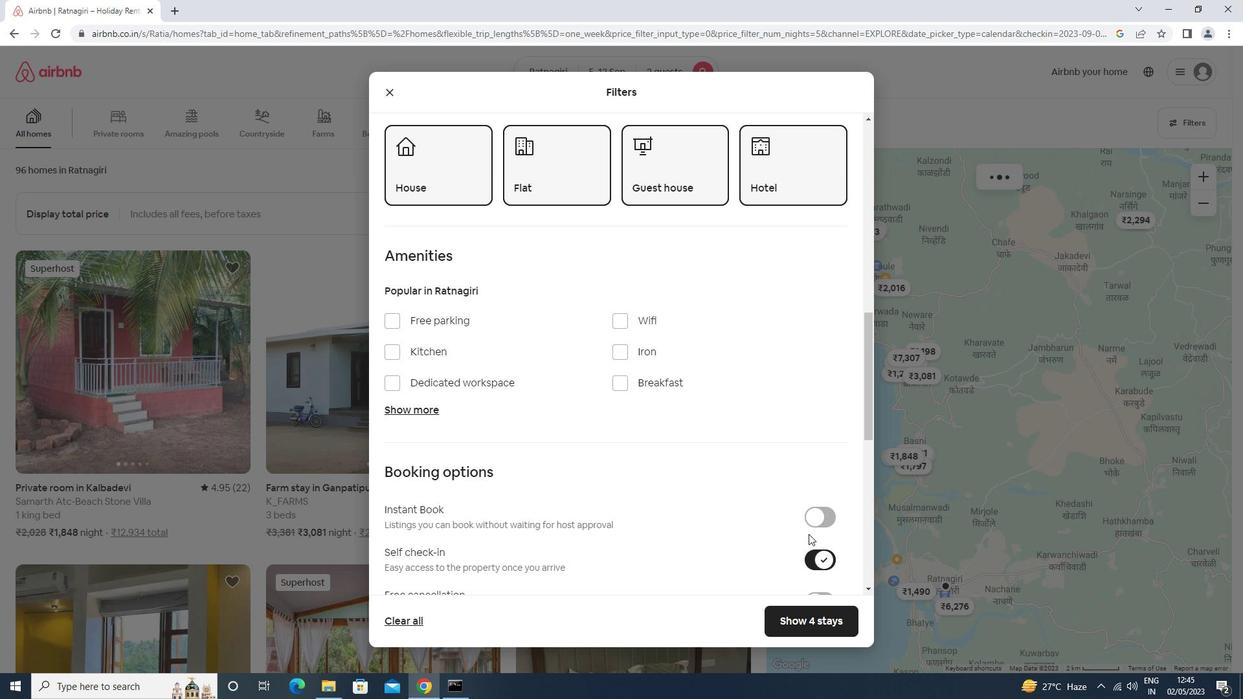 
Action: Mouse moved to (415, 520)
Screenshot: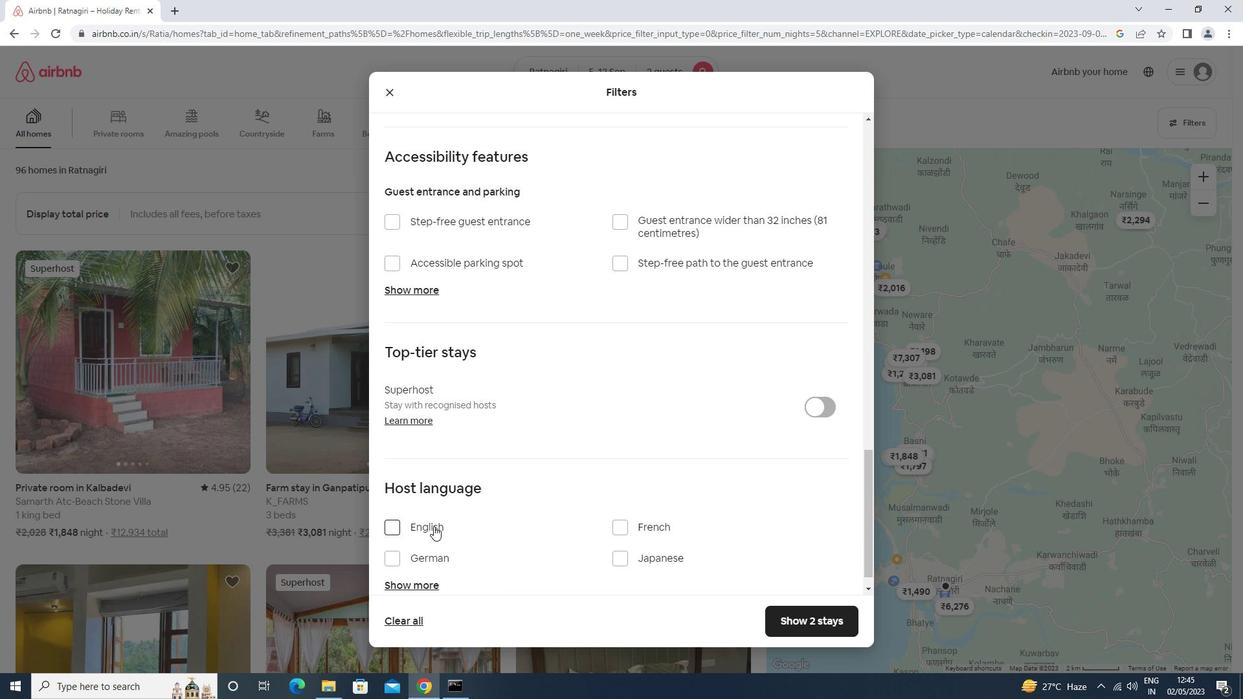 
Action: Mouse pressed left at (415, 520)
Screenshot: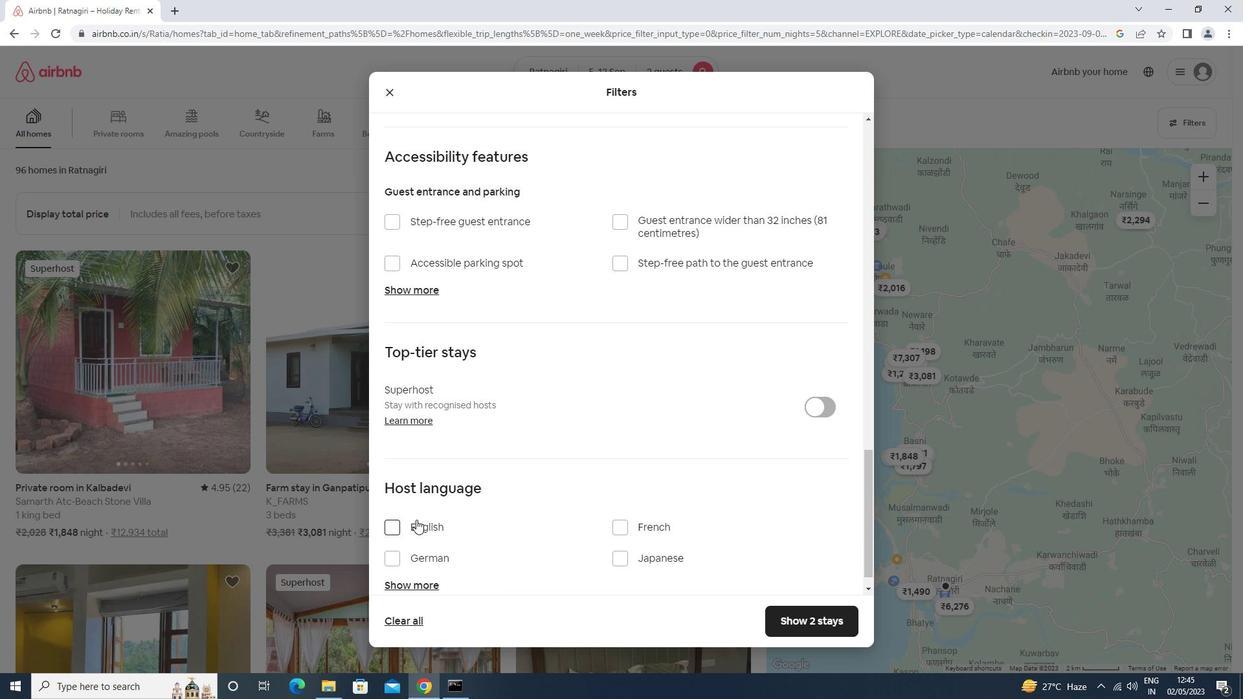 
Action: Mouse moved to (791, 614)
Screenshot: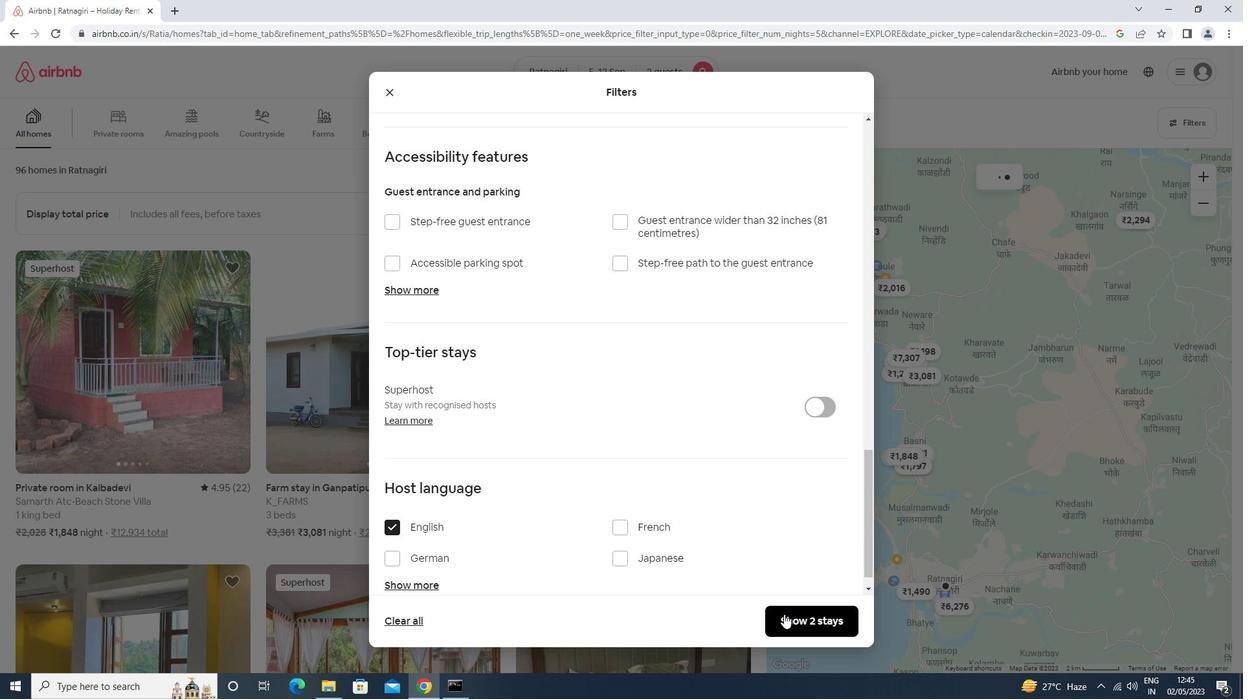 
Action: Mouse pressed left at (791, 614)
Screenshot: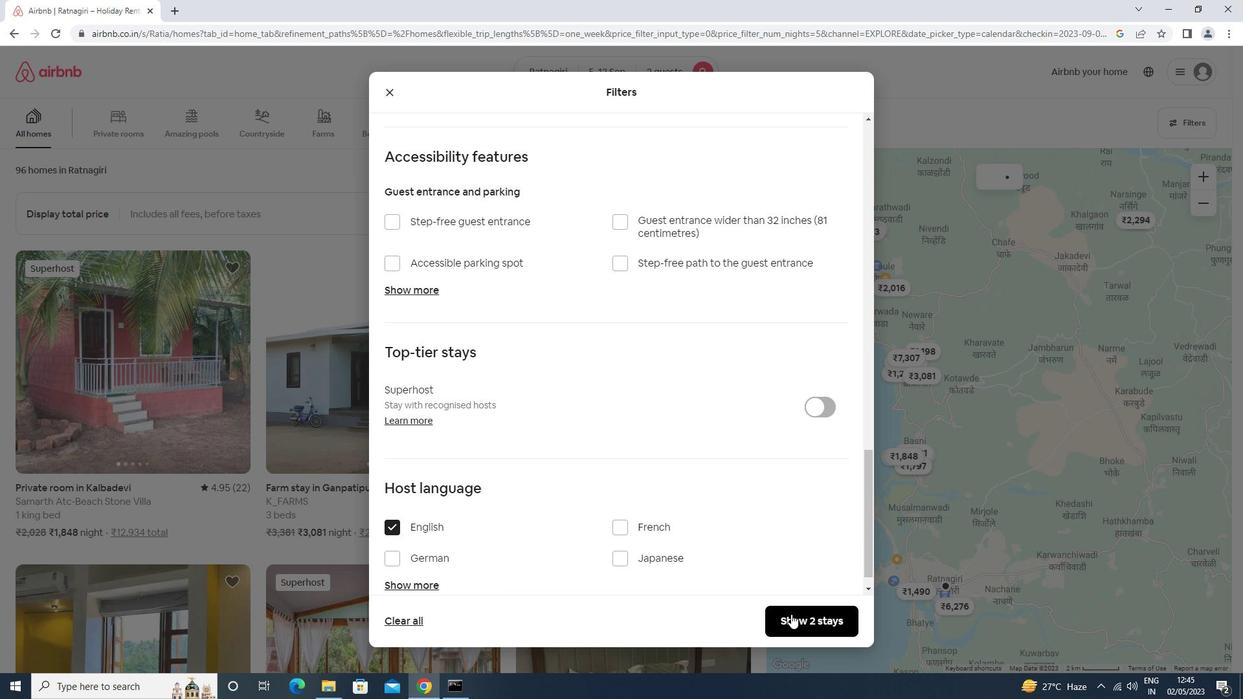 
Action: Mouse moved to (793, 613)
Screenshot: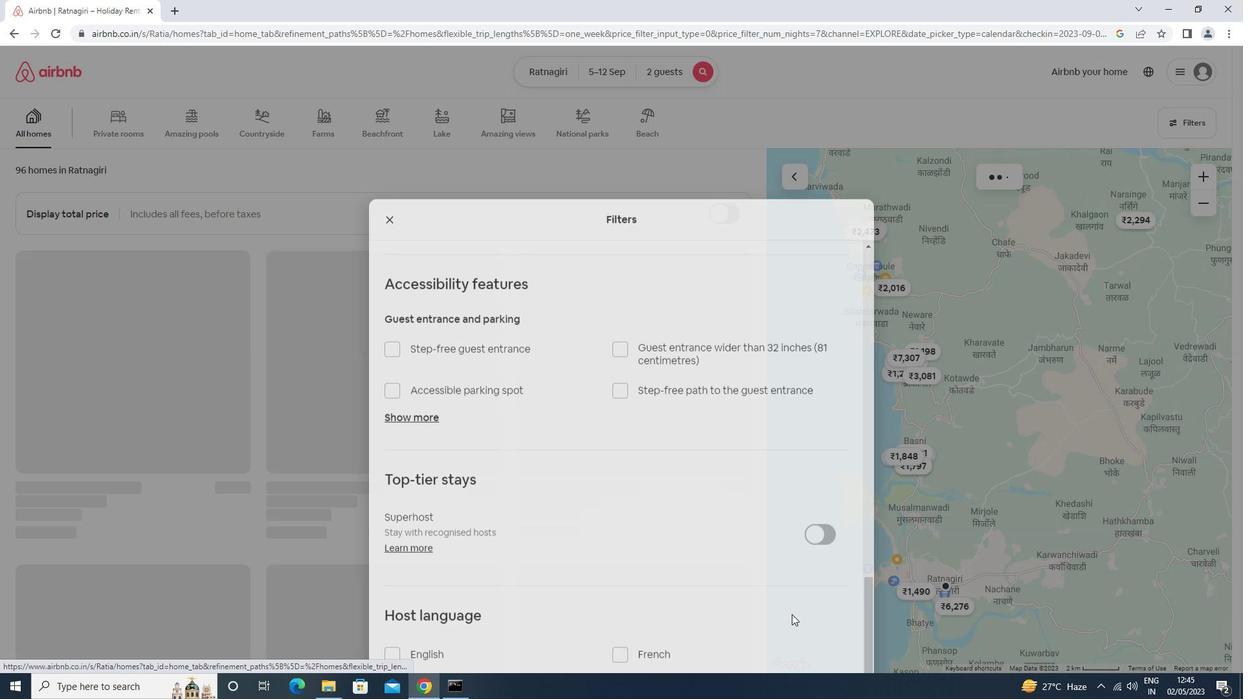 
